 Task: Find accommodations in Cosquin, Argentina, from August 12 to August 16 for 8 guests. Set a price range between ₹10,000 and ₹16,000, select 'Flat' as the property type, and ensure the place has Wifi and TV.
Action: Mouse moved to (435, 88)
Screenshot: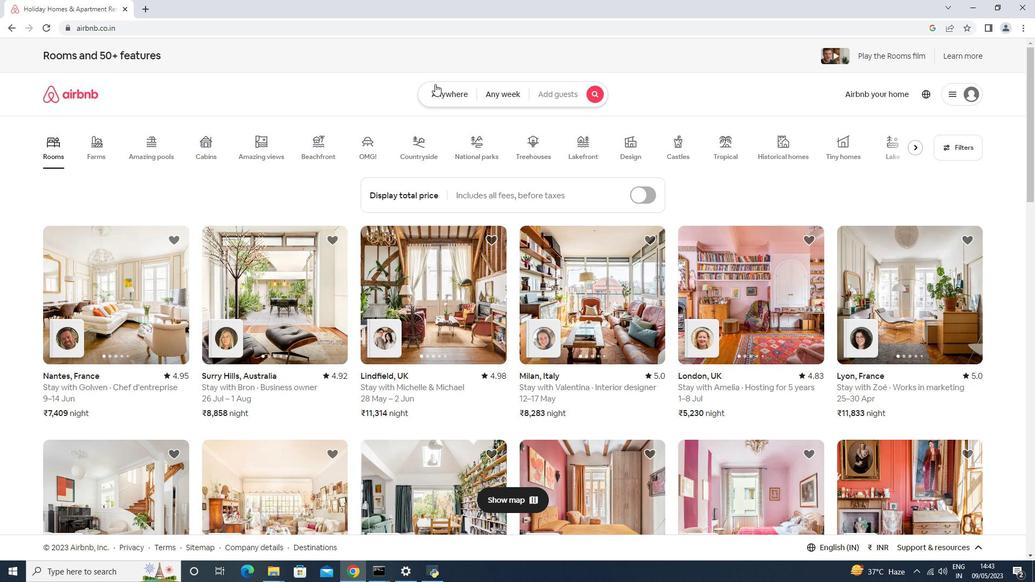 
Action: Mouse pressed left at (435, 88)
Screenshot: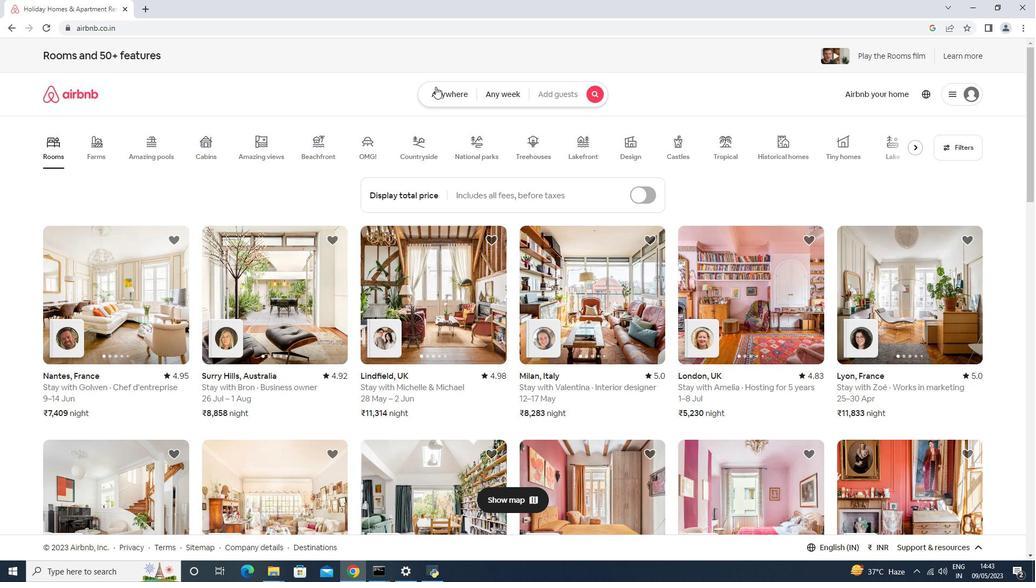 
Action: Mouse moved to (403, 130)
Screenshot: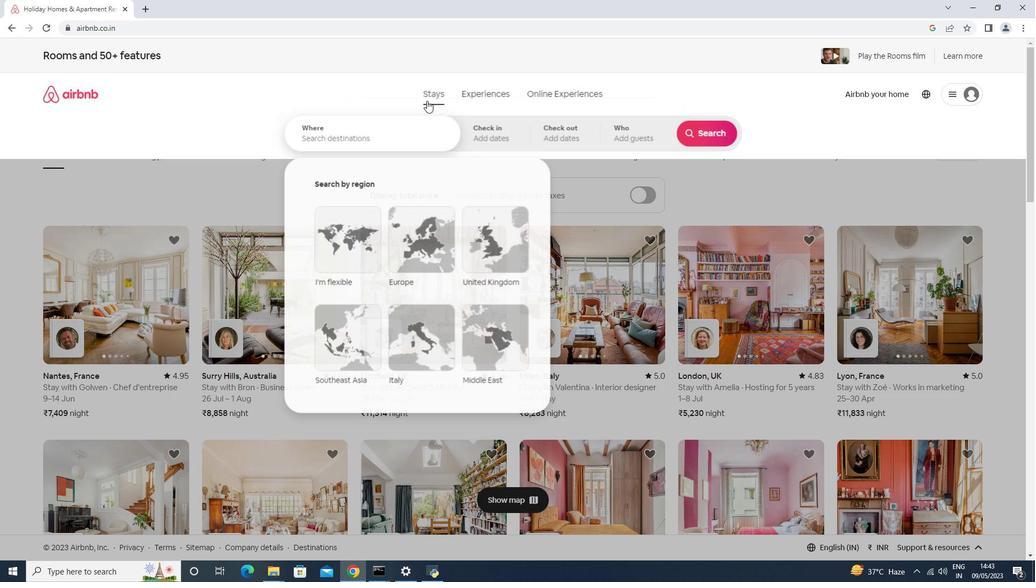 
Action: Mouse pressed left at (403, 130)
Screenshot: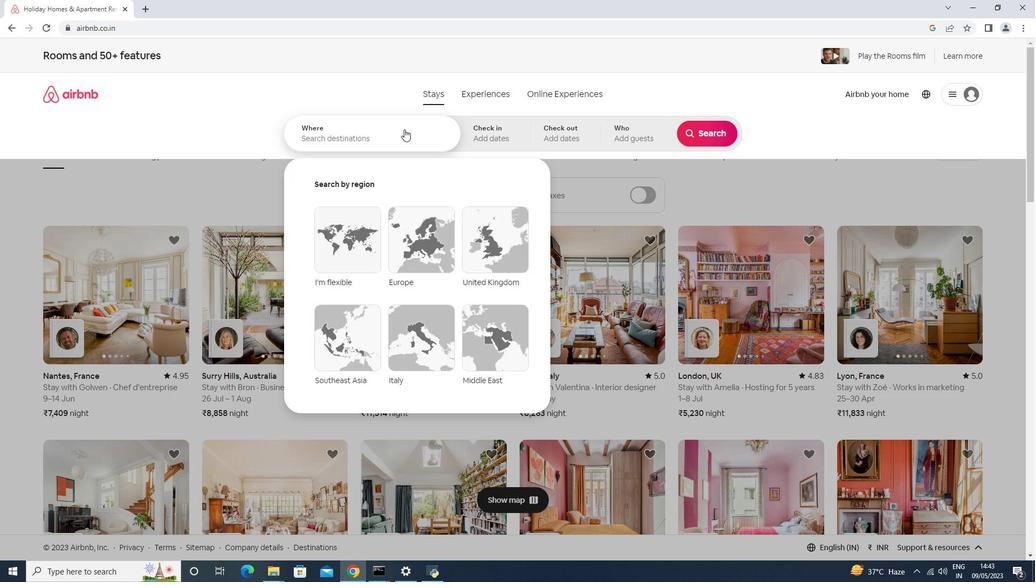 
Action: Key pressed <Key.shift>Cosquin,<Key.space><Key.shift>Arge
Screenshot: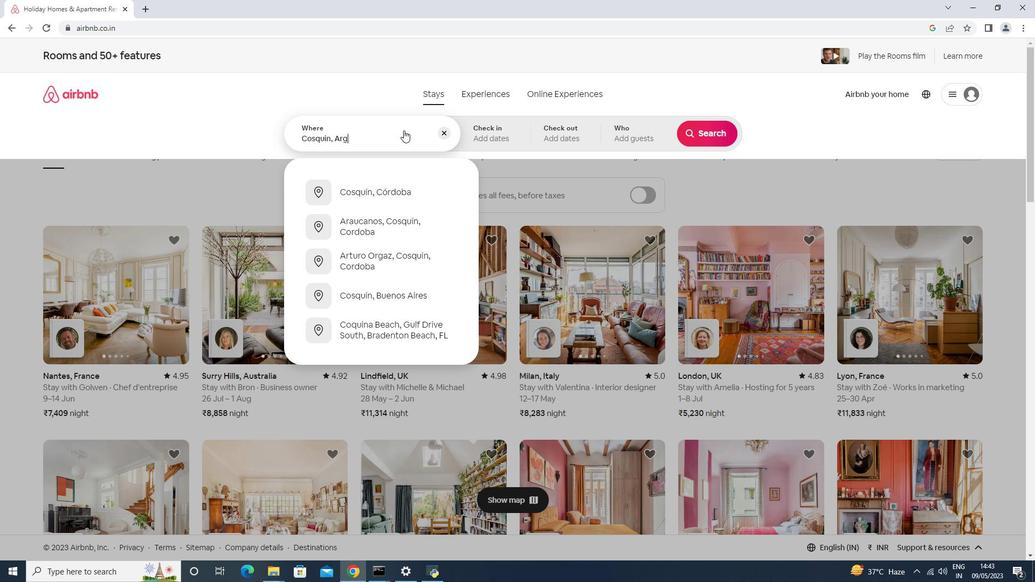 
Action: Mouse moved to (403, 131)
Screenshot: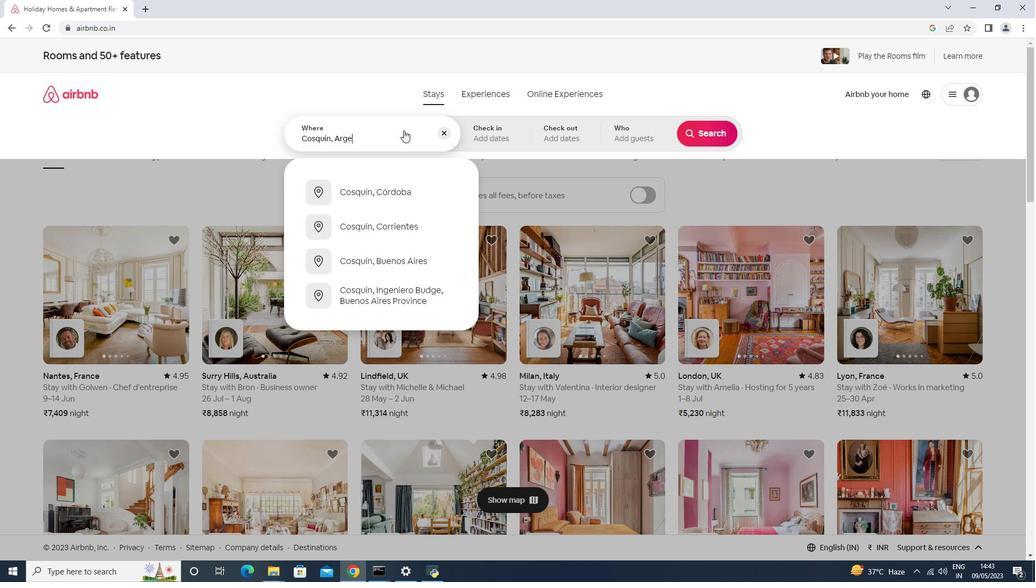 
Action: Key pressed ntina<Key.enter>
Screenshot: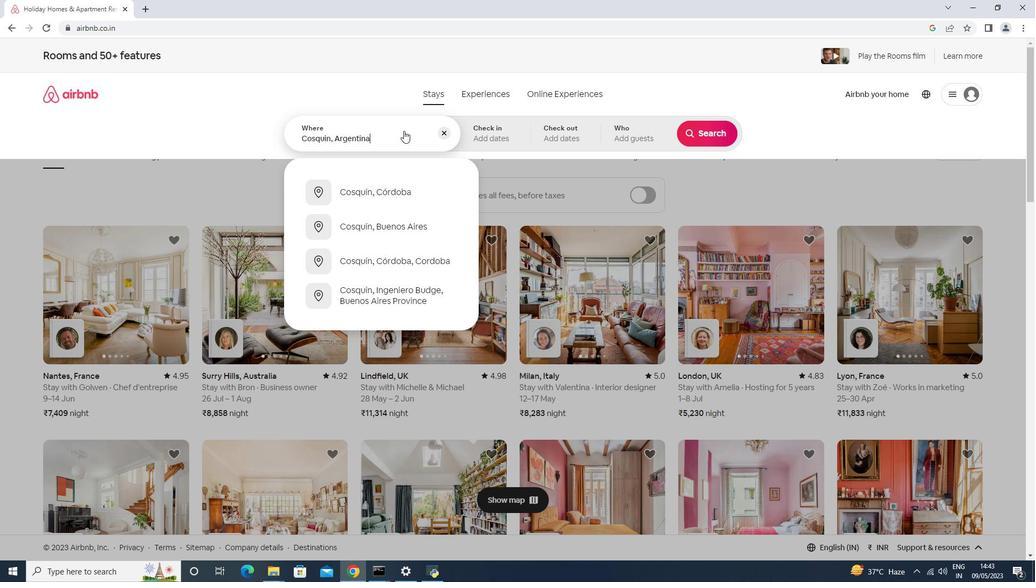 
Action: Mouse moved to (701, 216)
Screenshot: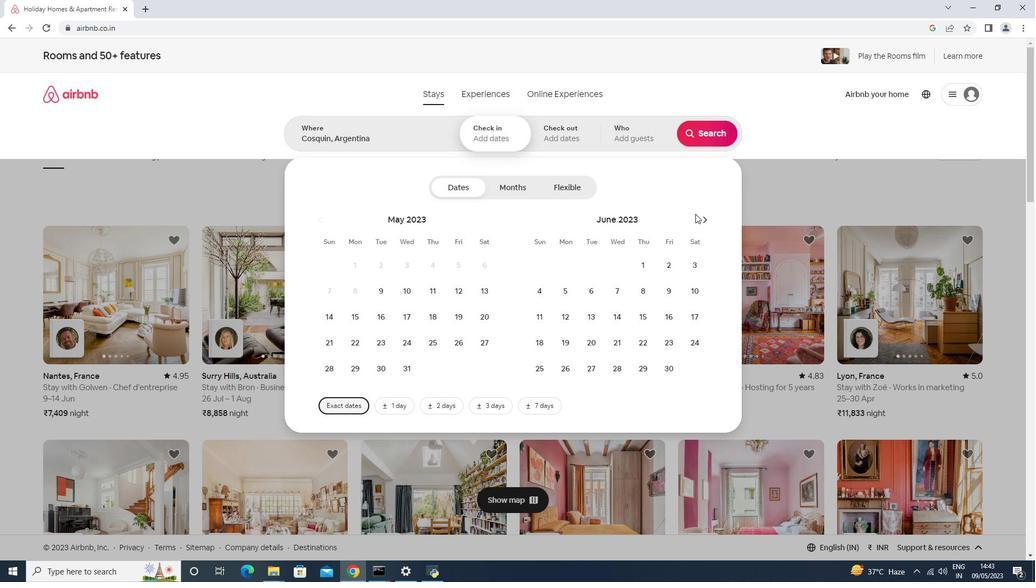 
Action: Mouse pressed left at (701, 216)
Screenshot: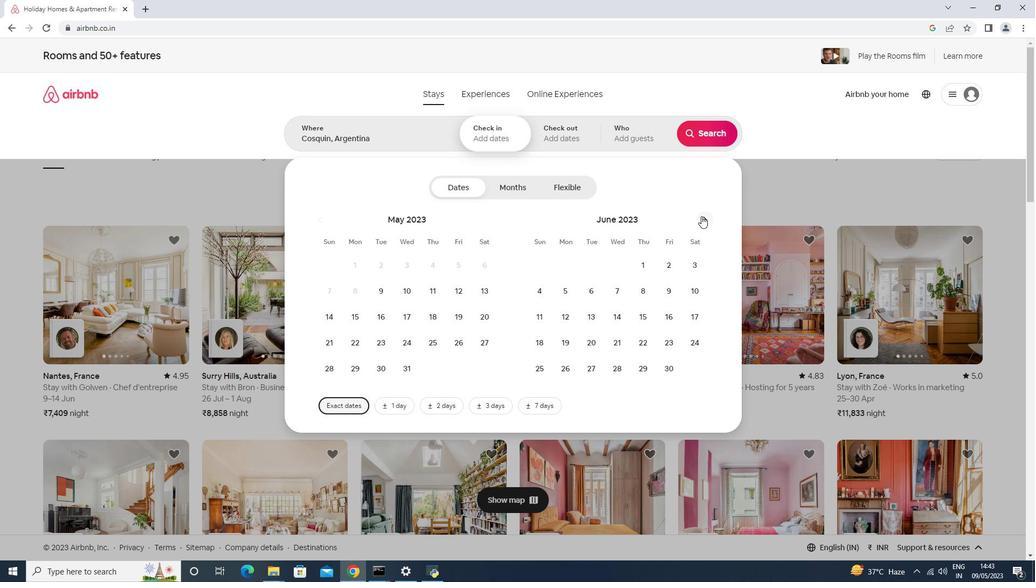 
Action: Mouse pressed left at (701, 216)
Screenshot: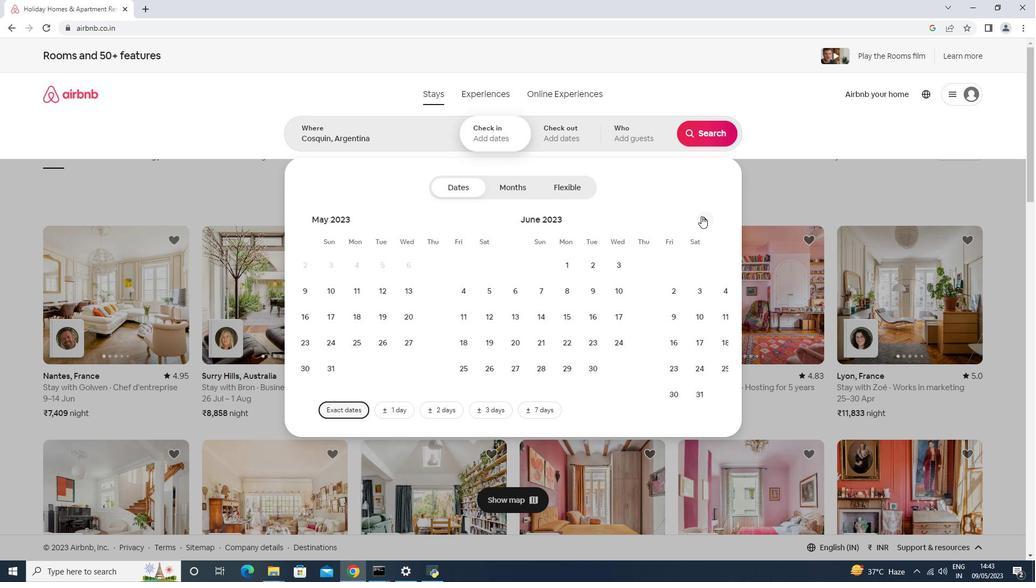 
Action: Mouse moved to (694, 288)
Screenshot: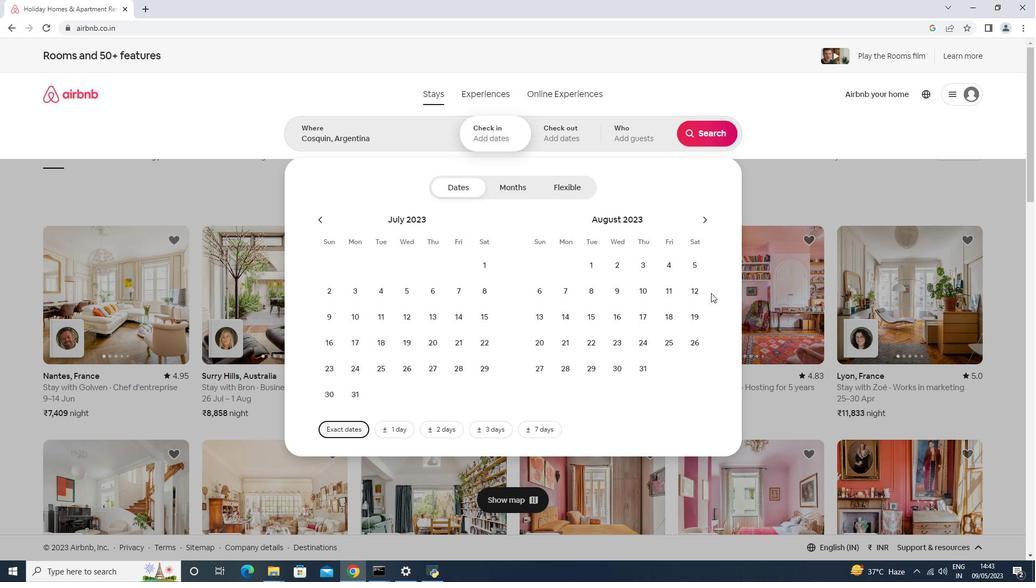 
Action: Mouse pressed left at (694, 288)
Screenshot: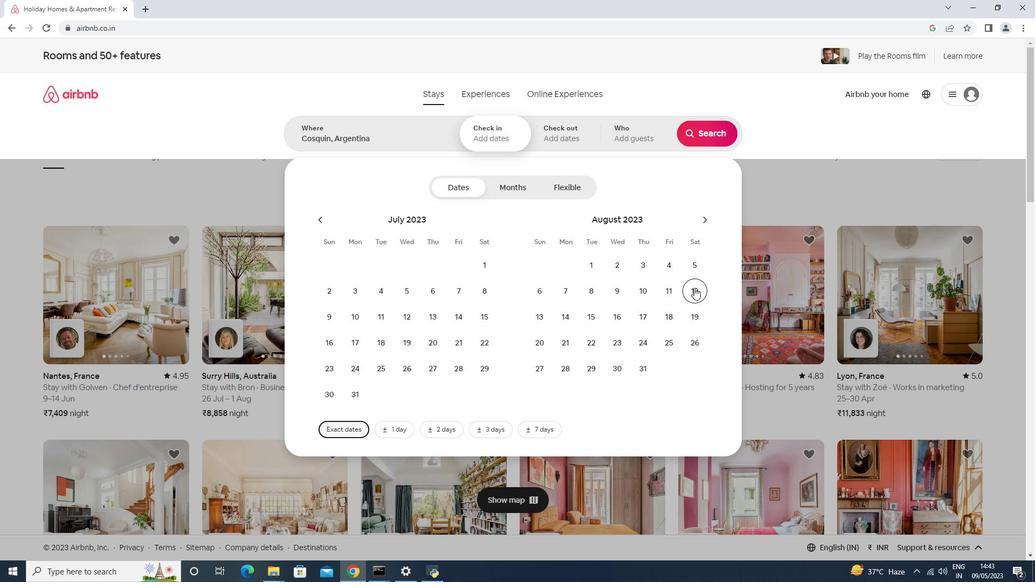 
Action: Mouse moved to (612, 327)
Screenshot: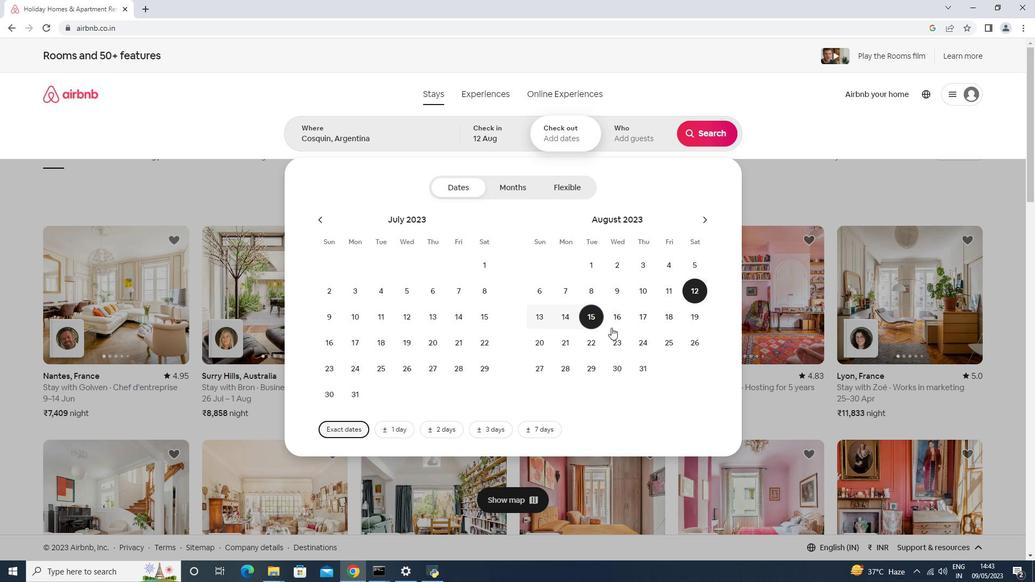 
Action: Mouse pressed left at (612, 327)
Screenshot: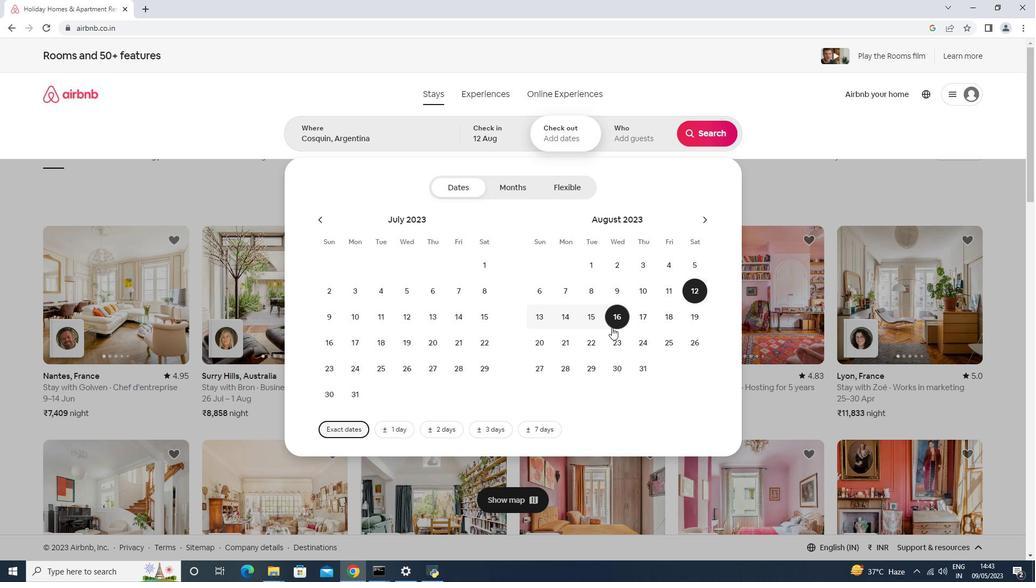 
Action: Mouse moved to (632, 140)
Screenshot: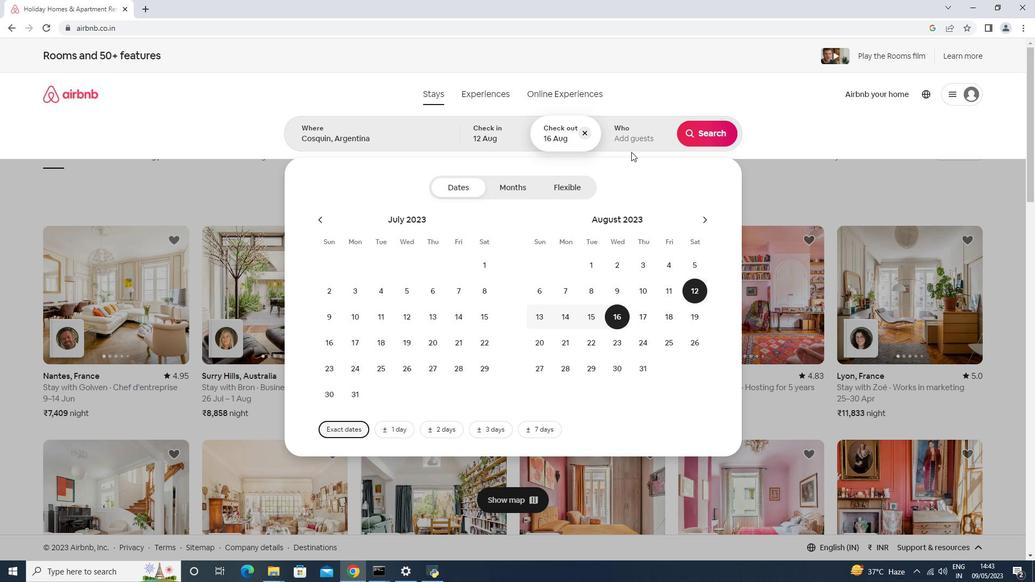 
Action: Mouse pressed left at (632, 140)
Screenshot: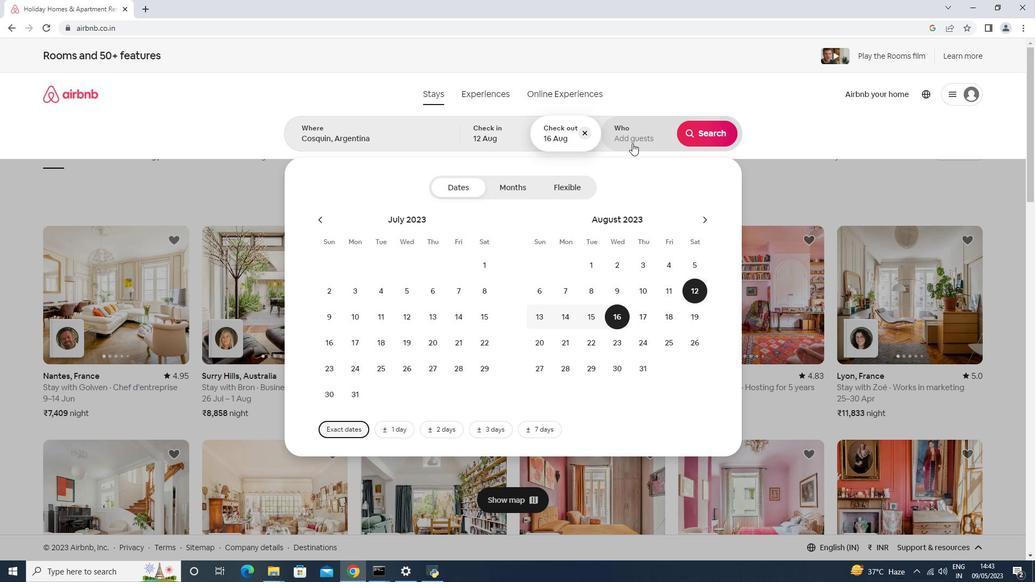 
Action: Mouse moved to (704, 193)
Screenshot: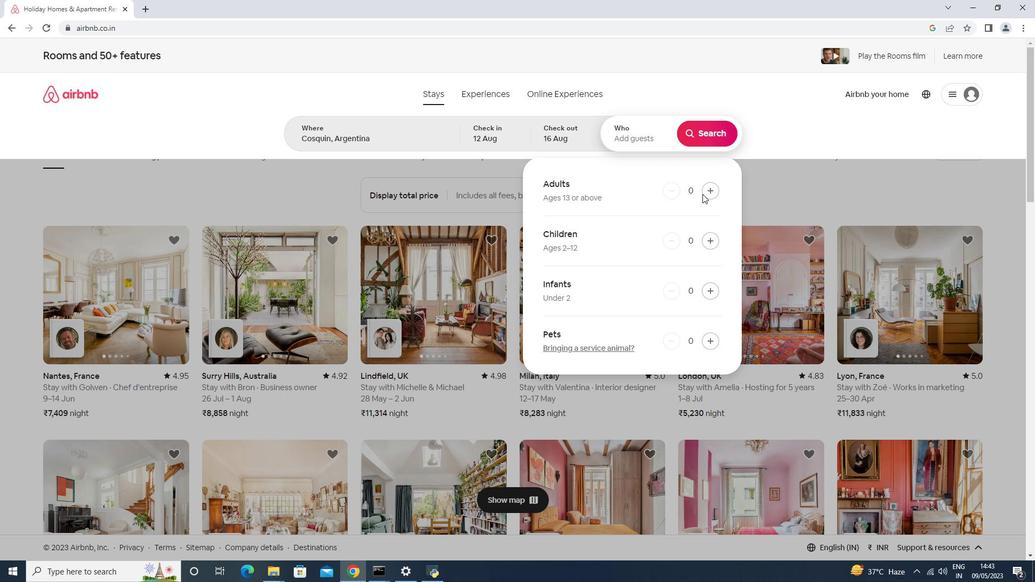 
Action: Mouse pressed left at (704, 193)
Screenshot: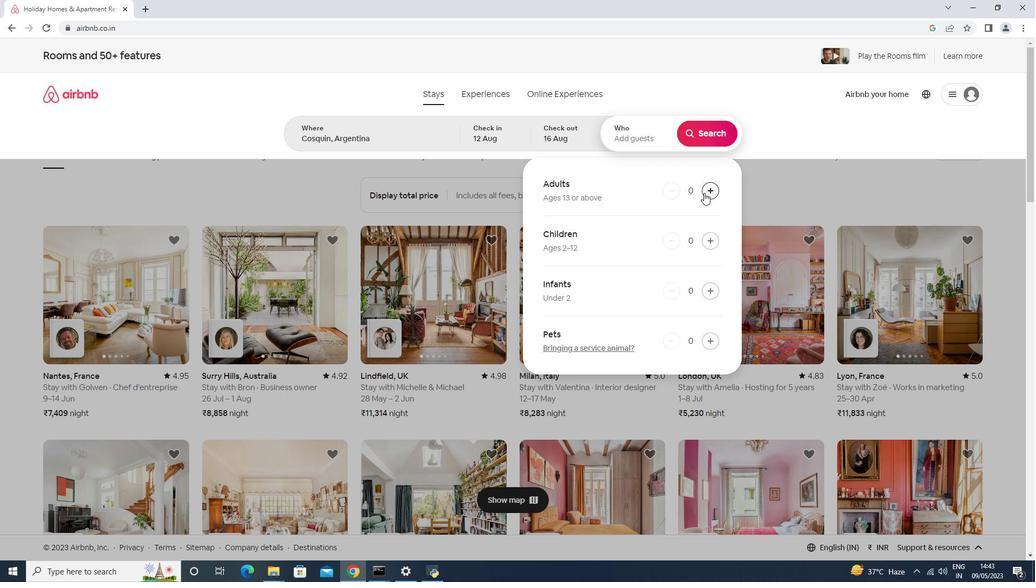 
Action: Mouse pressed left at (704, 193)
Screenshot: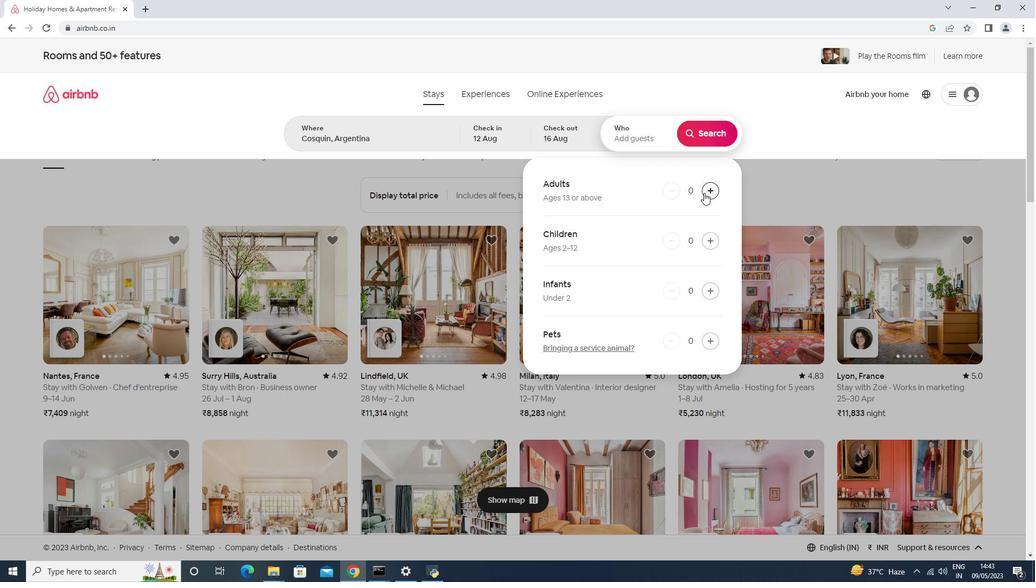 
Action: Mouse pressed left at (704, 193)
Screenshot: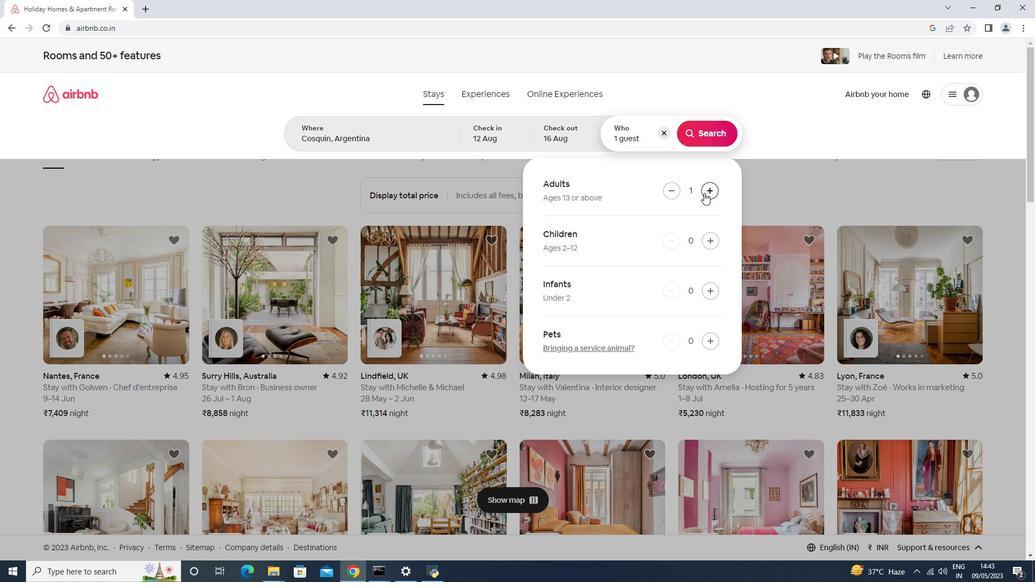 
Action: Mouse pressed left at (704, 193)
Screenshot: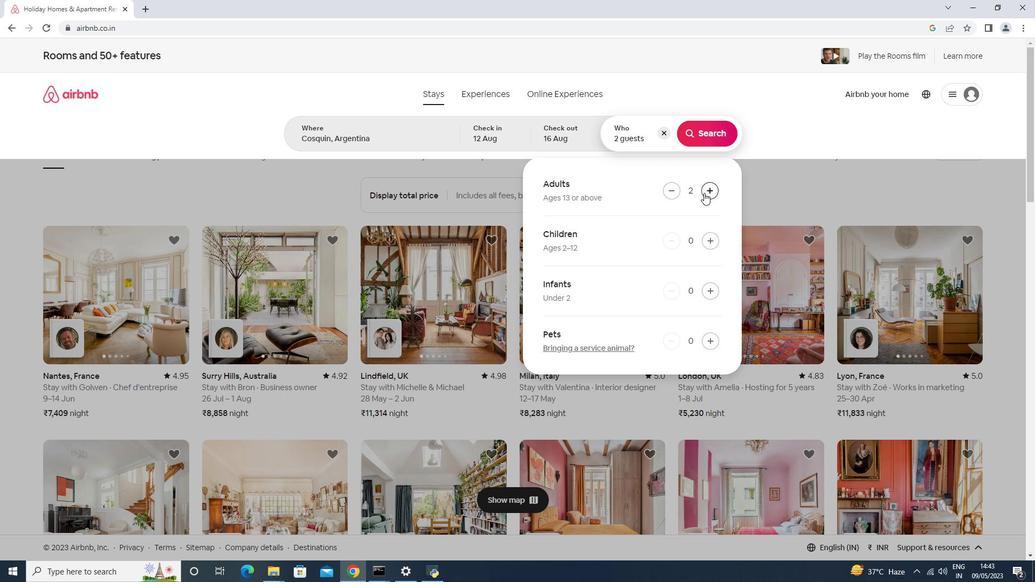 
Action: Mouse pressed left at (704, 193)
Screenshot: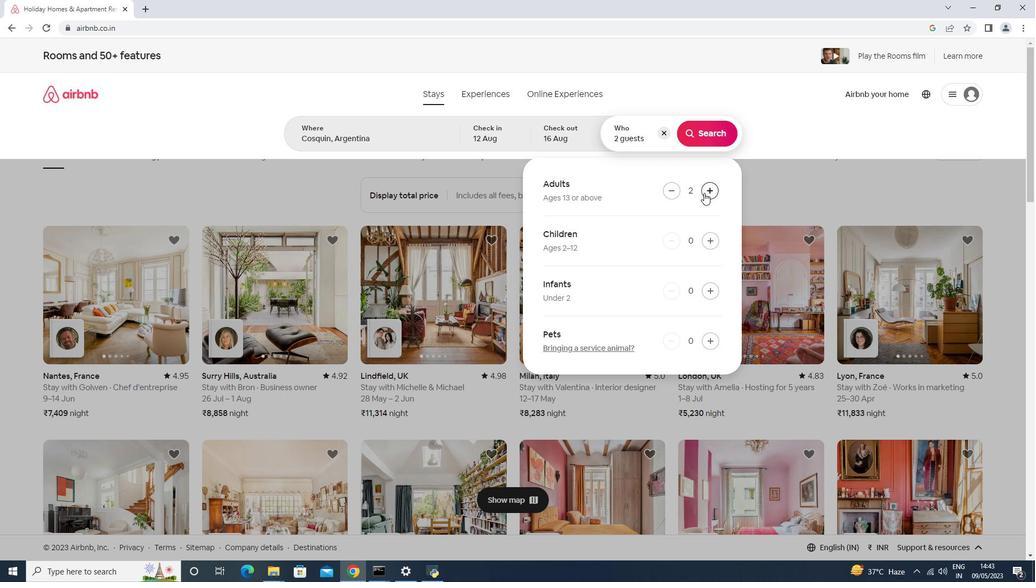 
Action: Mouse pressed left at (704, 193)
Screenshot: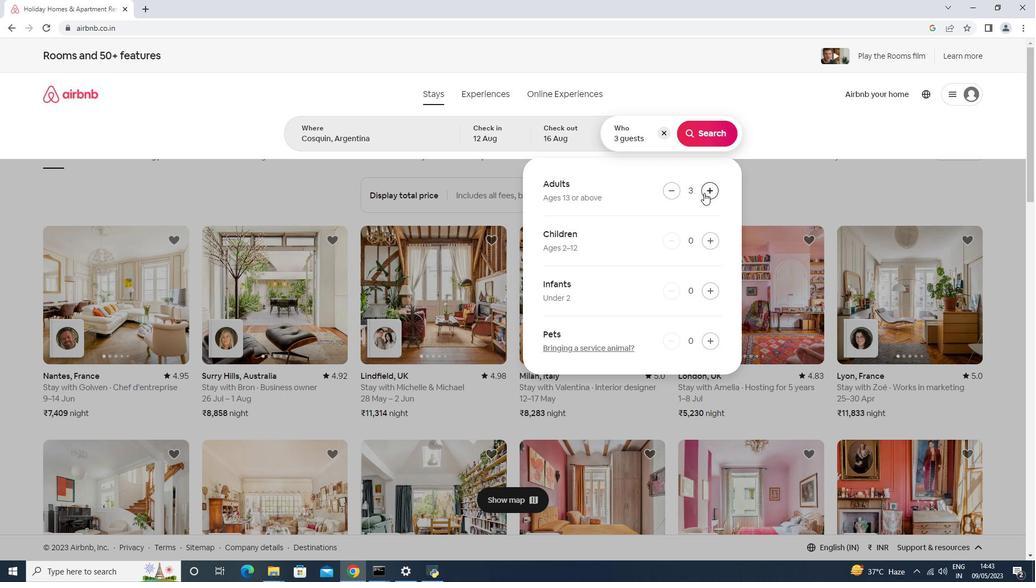 
Action: Mouse pressed left at (704, 193)
Screenshot: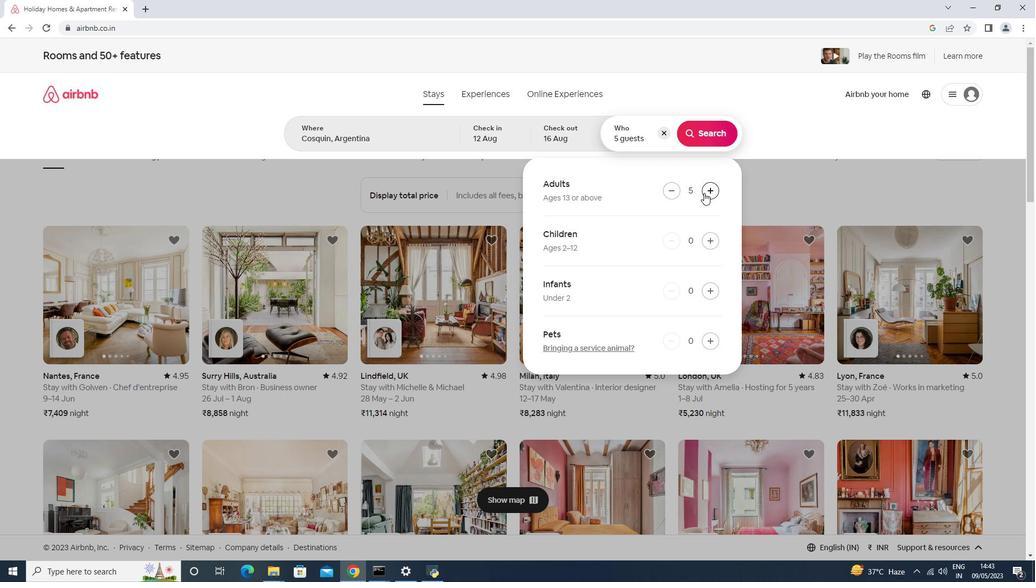 
Action: Mouse pressed left at (704, 193)
Screenshot: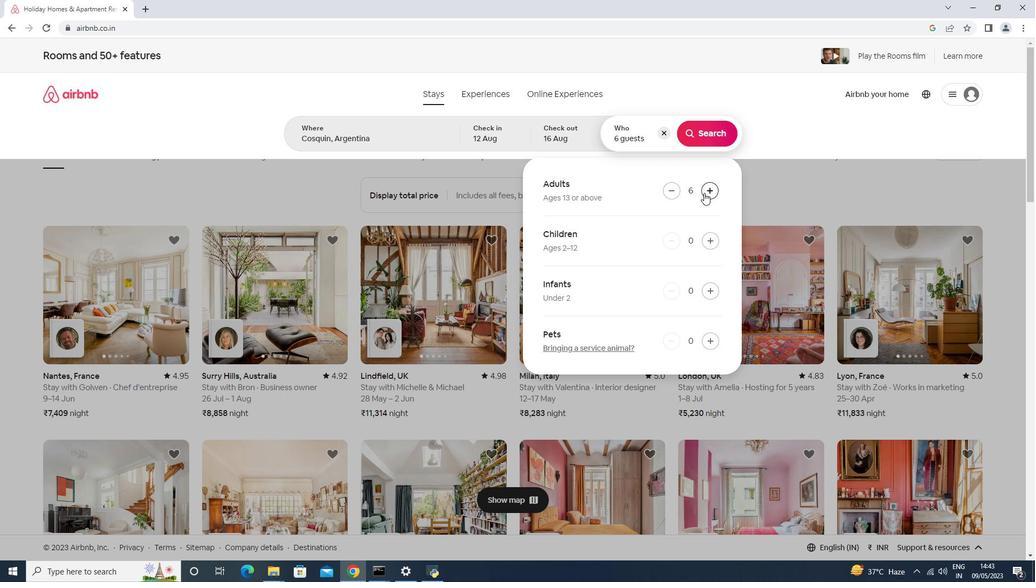 
Action: Mouse moved to (706, 123)
Screenshot: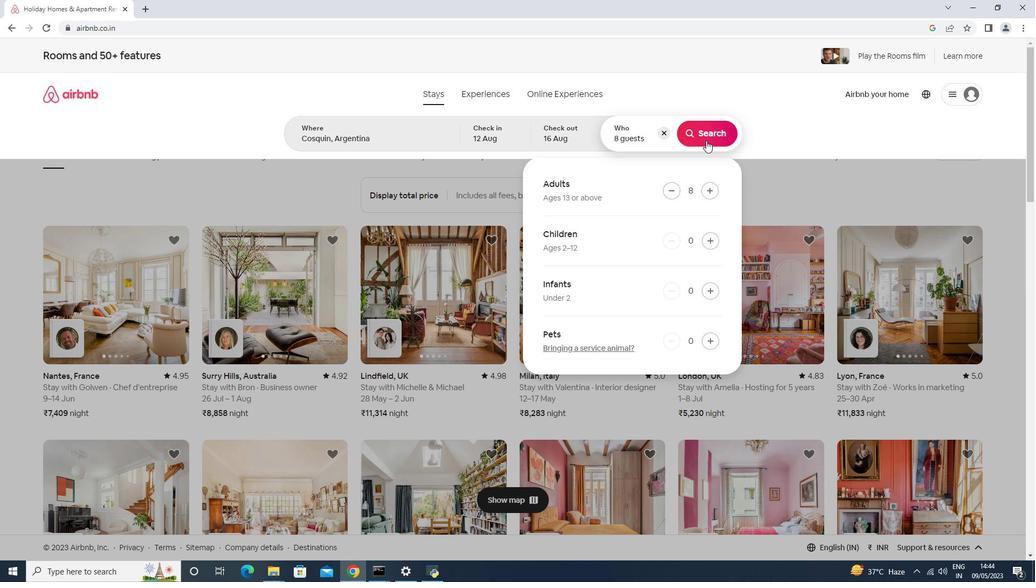 
Action: Mouse pressed left at (706, 123)
Screenshot: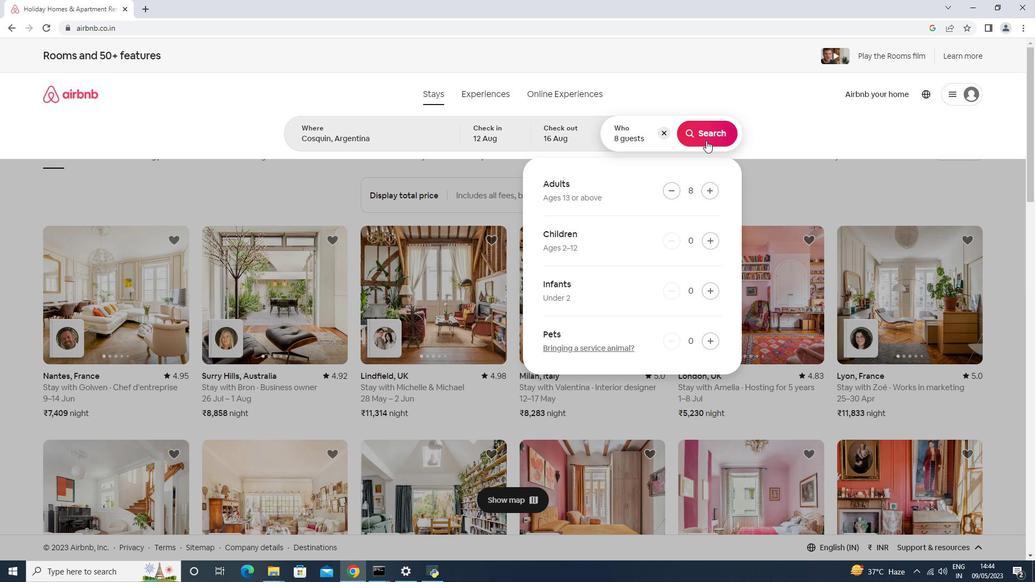 
Action: Mouse moved to (984, 98)
Screenshot: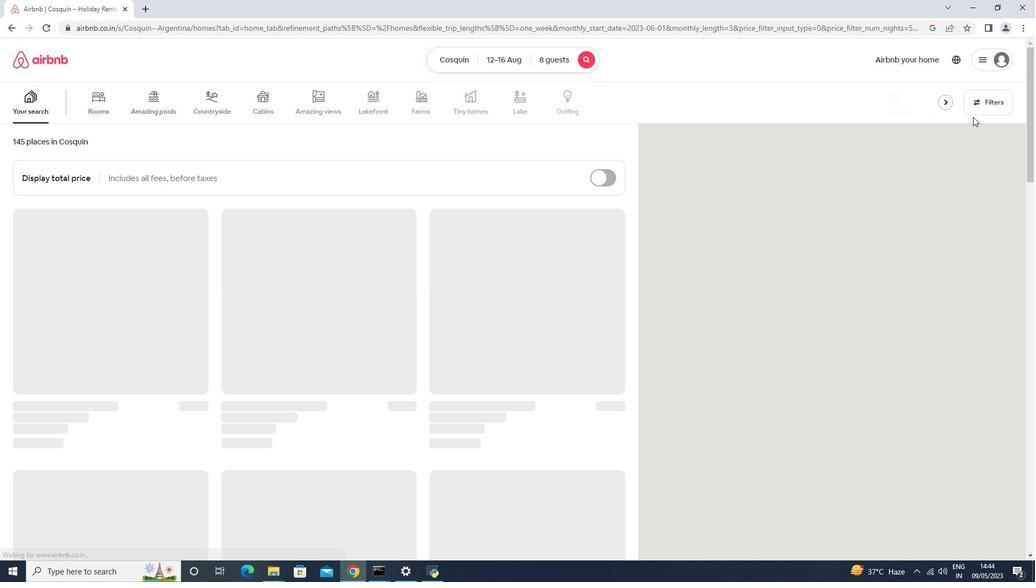 
Action: Mouse pressed left at (984, 98)
Screenshot: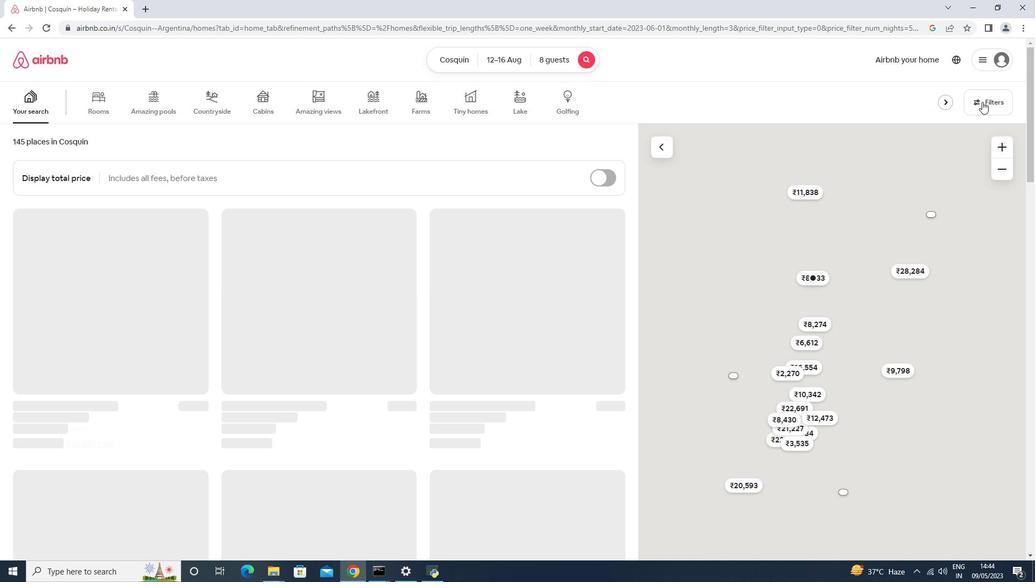 
Action: Mouse moved to (449, 355)
Screenshot: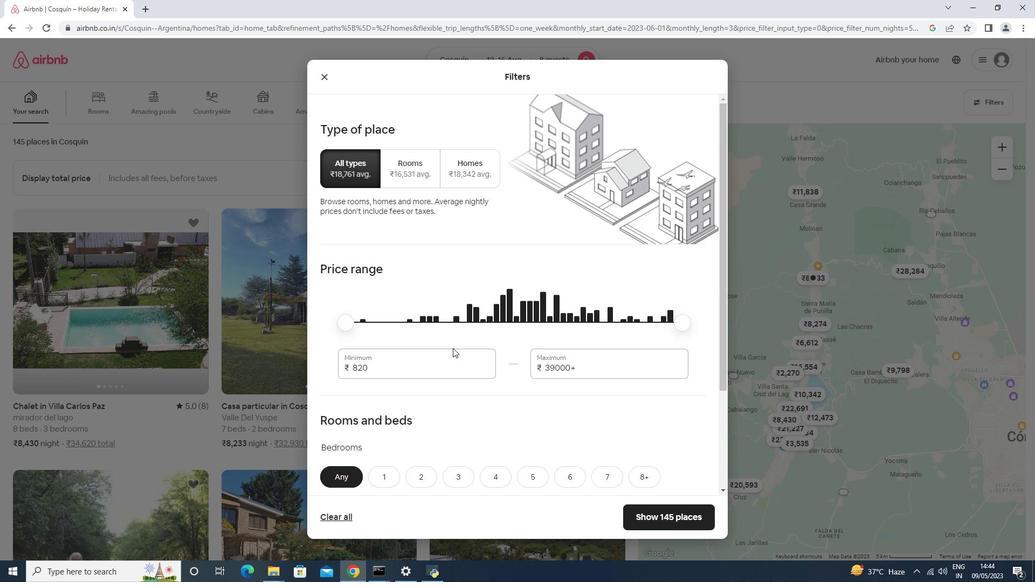 
Action: Mouse pressed left at (449, 355)
Screenshot: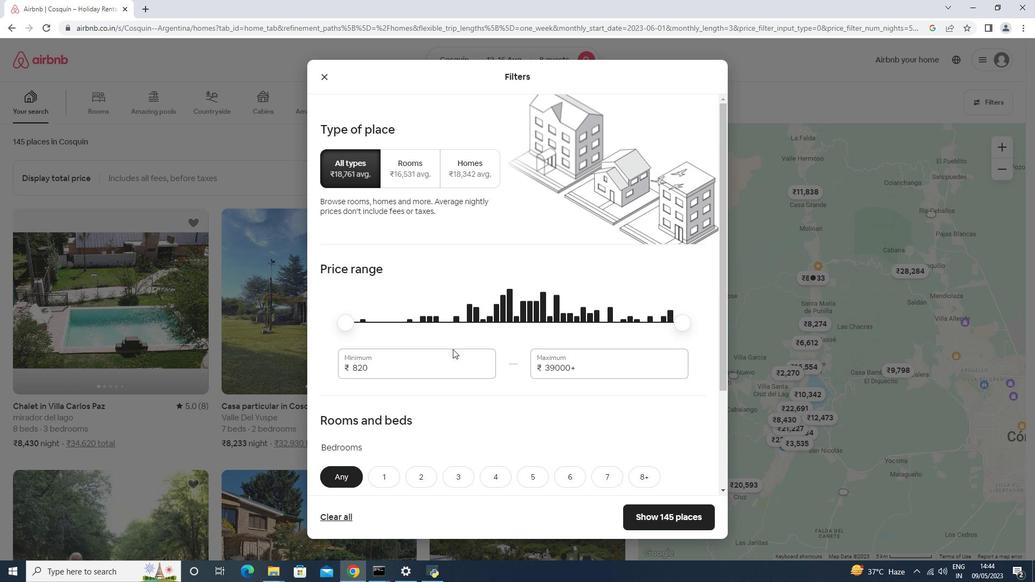 
Action: Key pressed <Key.backspace><Key.backspace><Key.backspace><Key.backspace><Key.backspace>10000<Key.tab>16000
Screenshot: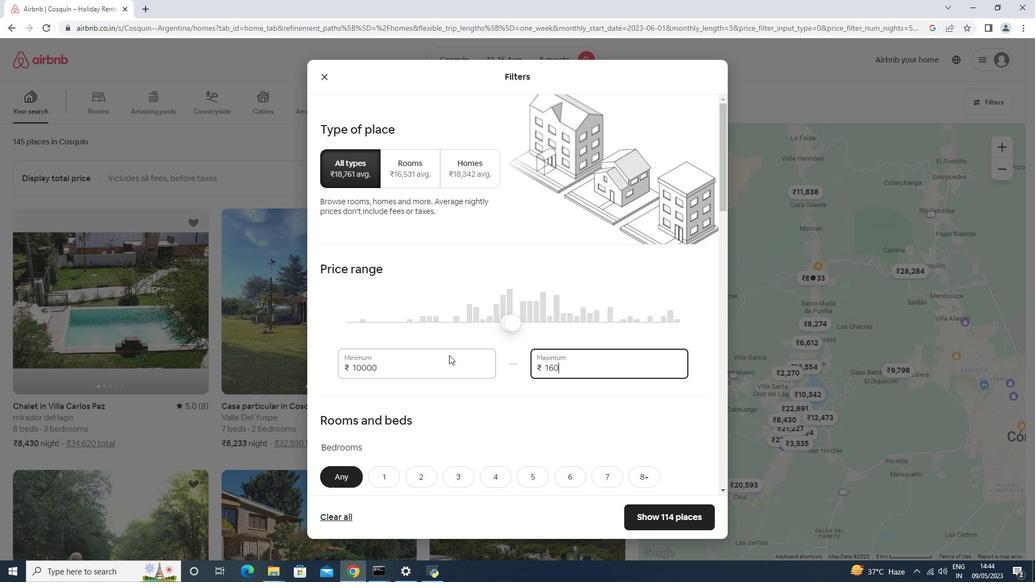 
Action: Mouse moved to (447, 355)
Screenshot: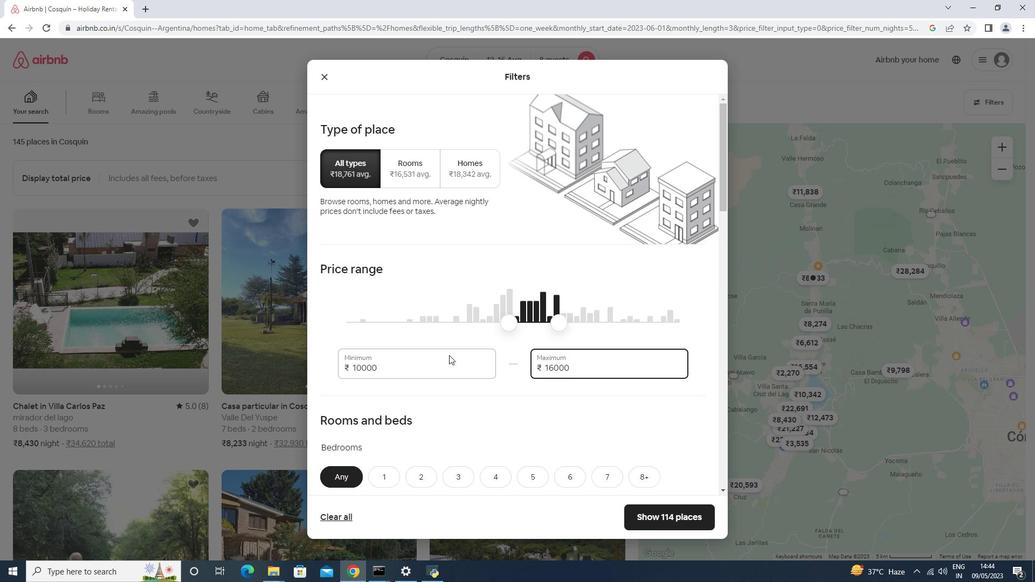 
Action: Mouse scrolled (447, 354) with delta (0, 0)
Screenshot: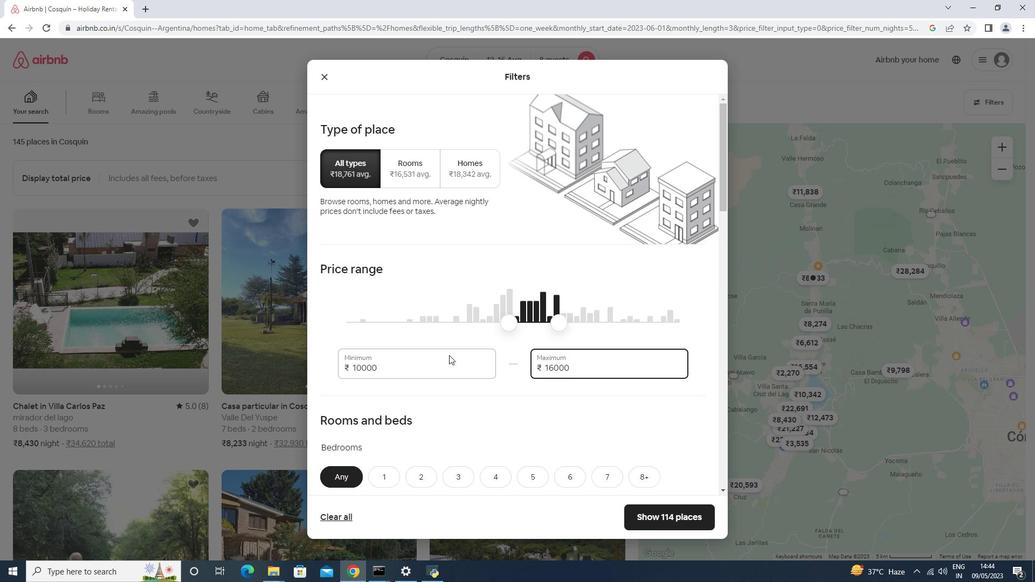 
Action: Mouse scrolled (447, 354) with delta (0, 0)
Screenshot: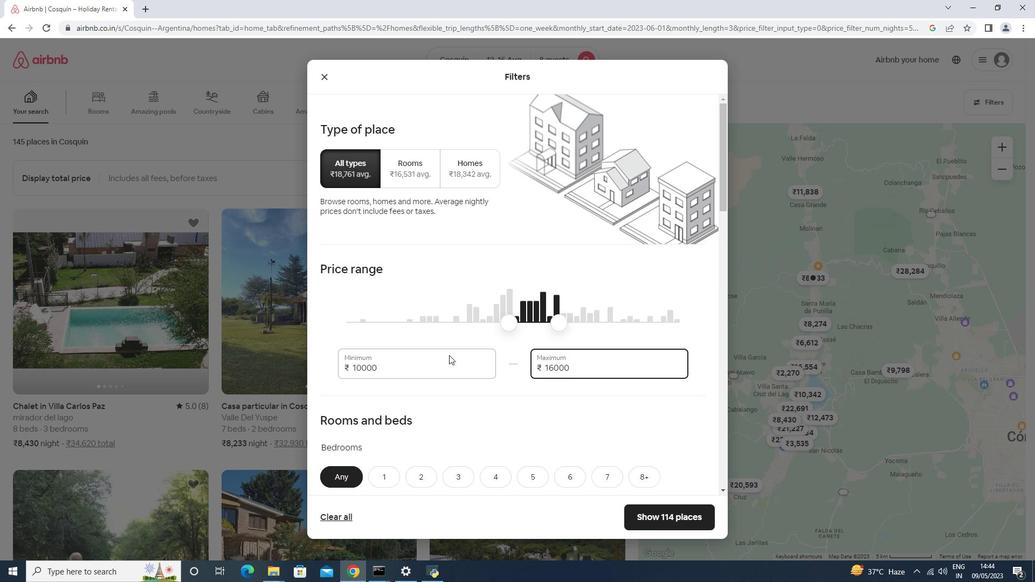 
Action: Mouse scrolled (447, 354) with delta (0, 0)
Screenshot: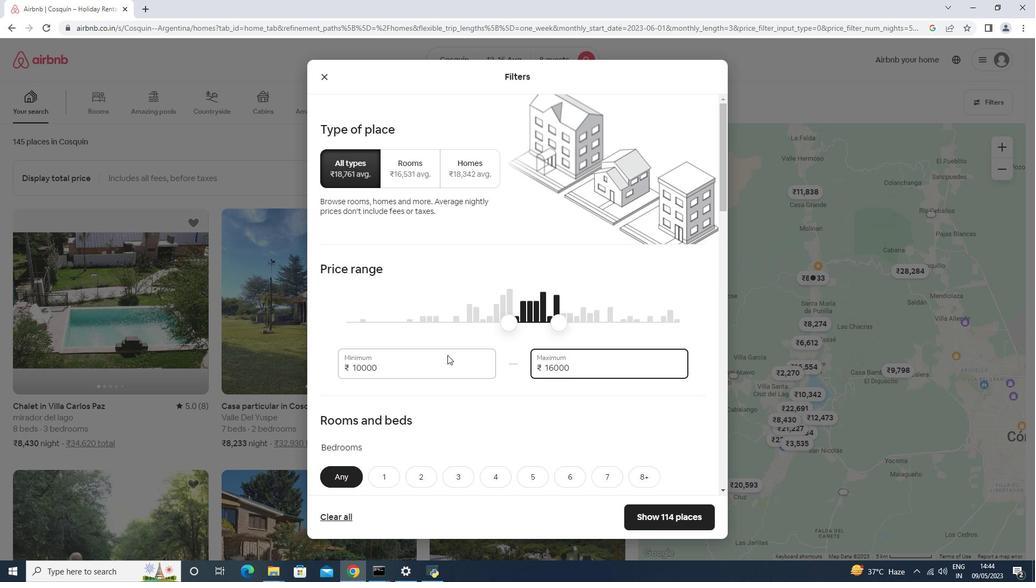 
Action: Mouse moved to (643, 320)
Screenshot: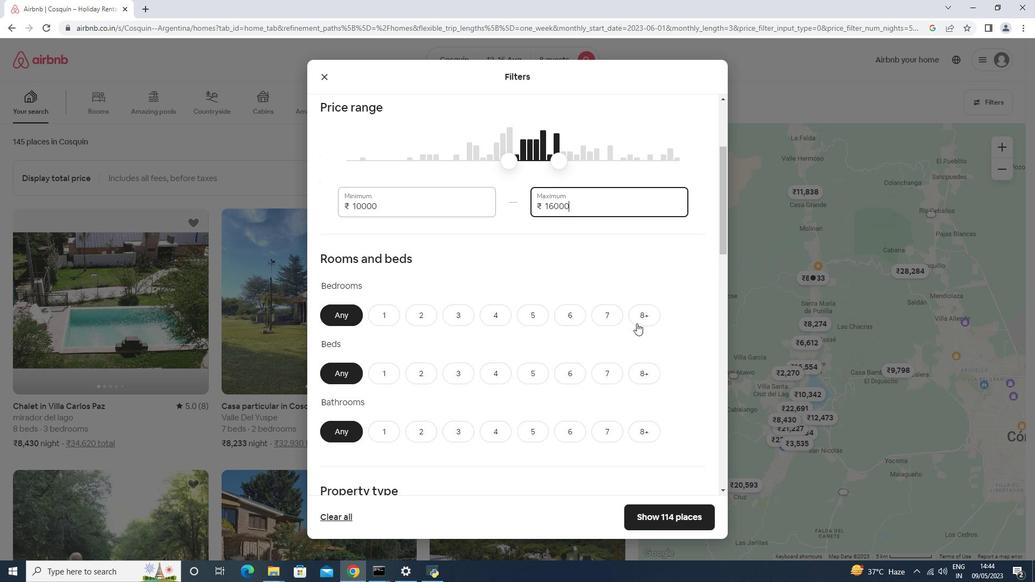 
Action: Mouse pressed left at (643, 320)
Screenshot: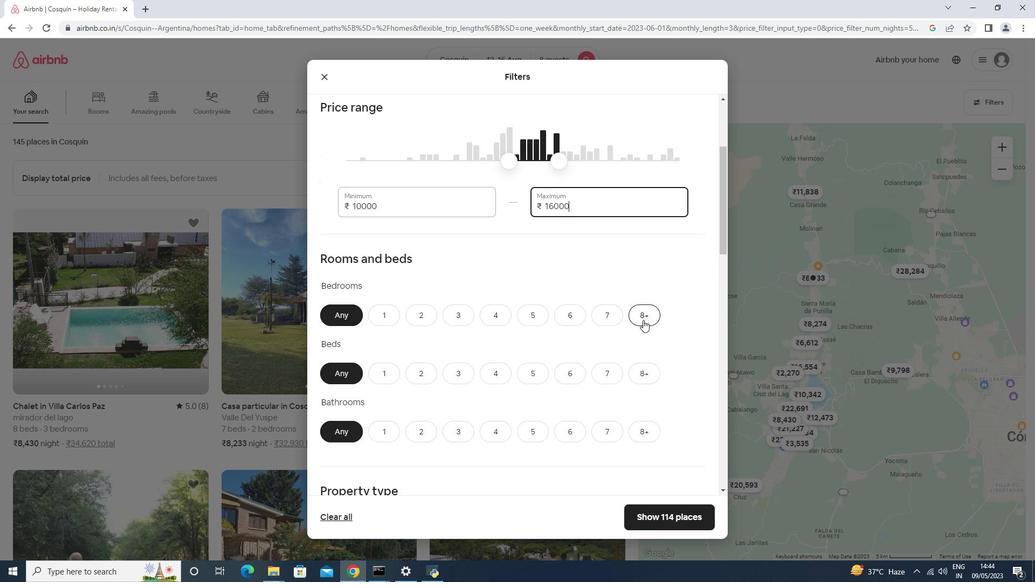 
Action: Mouse moved to (652, 378)
Screenshot: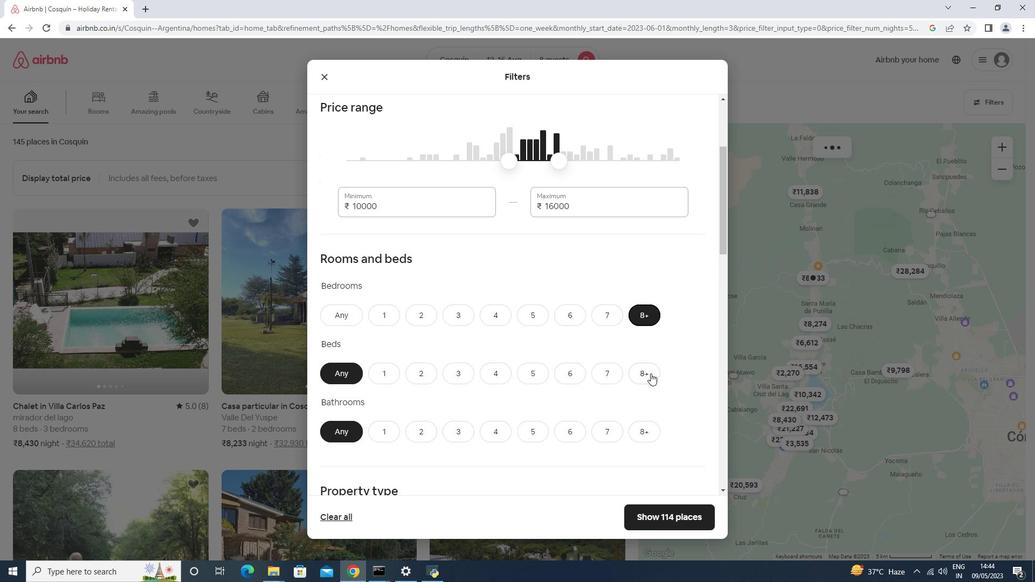 
Action: Mouse pressed left at (652, 378)
Screenshot: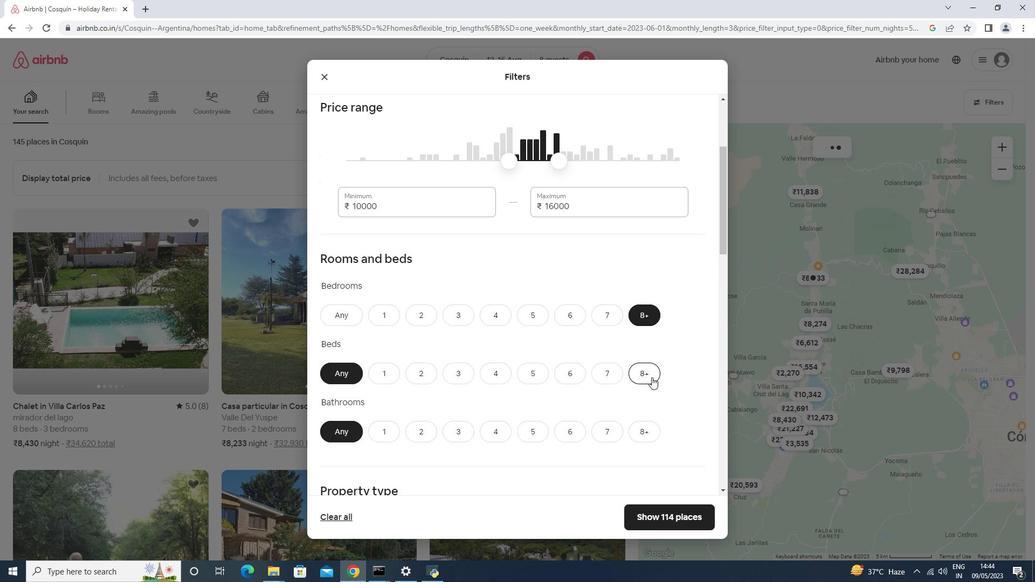 
Action: Mouse moved to (645, 426)
Screenshot: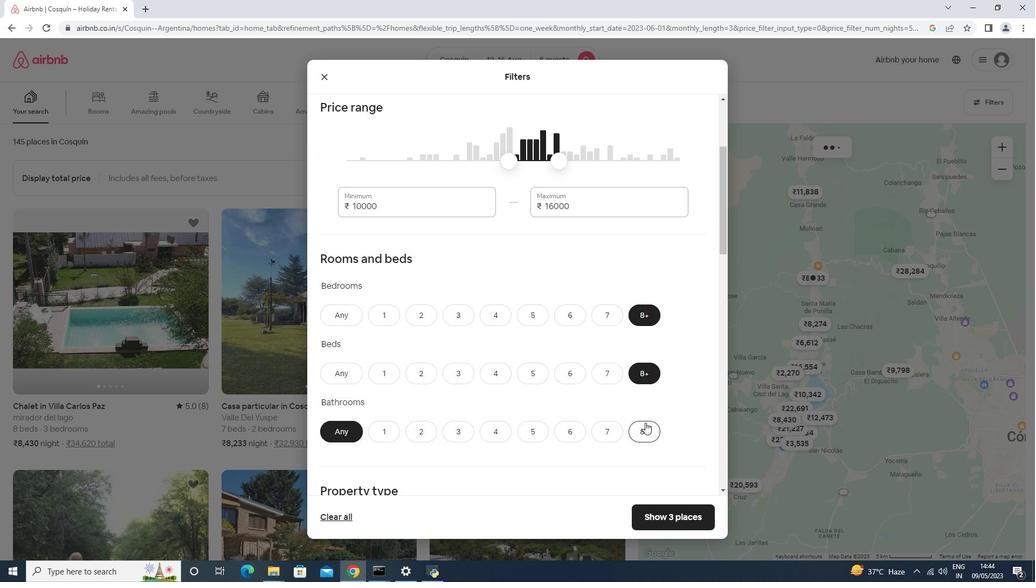 
Action: Mouse pressed left at (645, 426)
Screenshot: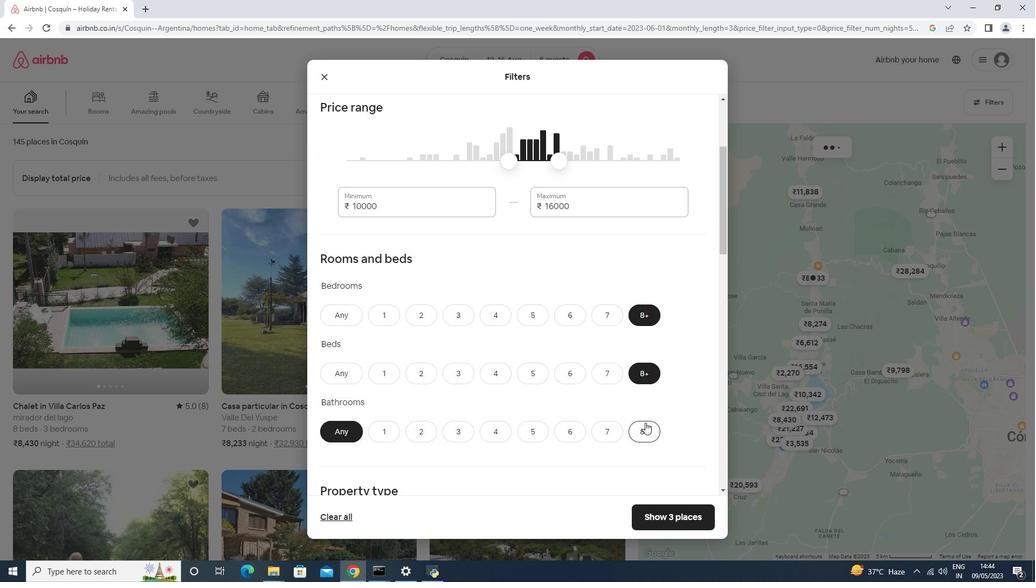 
Action: Mouse moved to (644, 403)
Screenshot: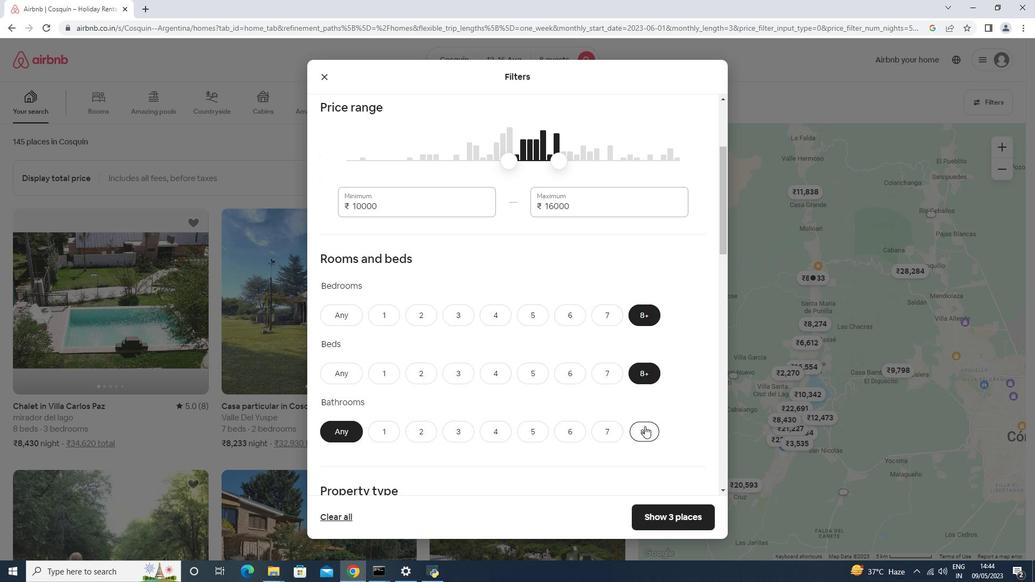 
Action: Mouse scrolled (644, 403) with delta (0, 0)
Screenshot: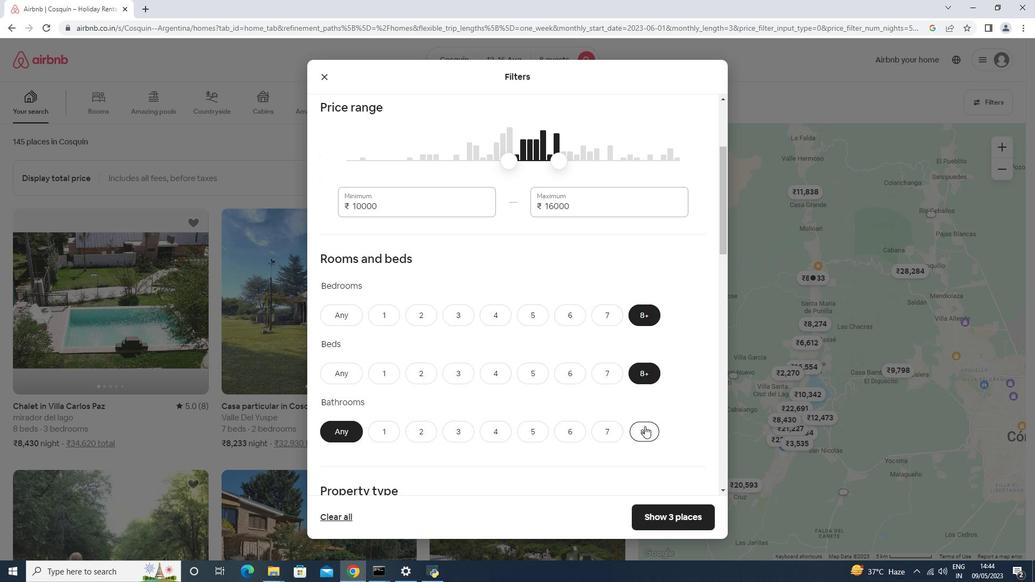 
Action: Mouse scrolled (644, 403) with delta (0, 0)
Screenshot: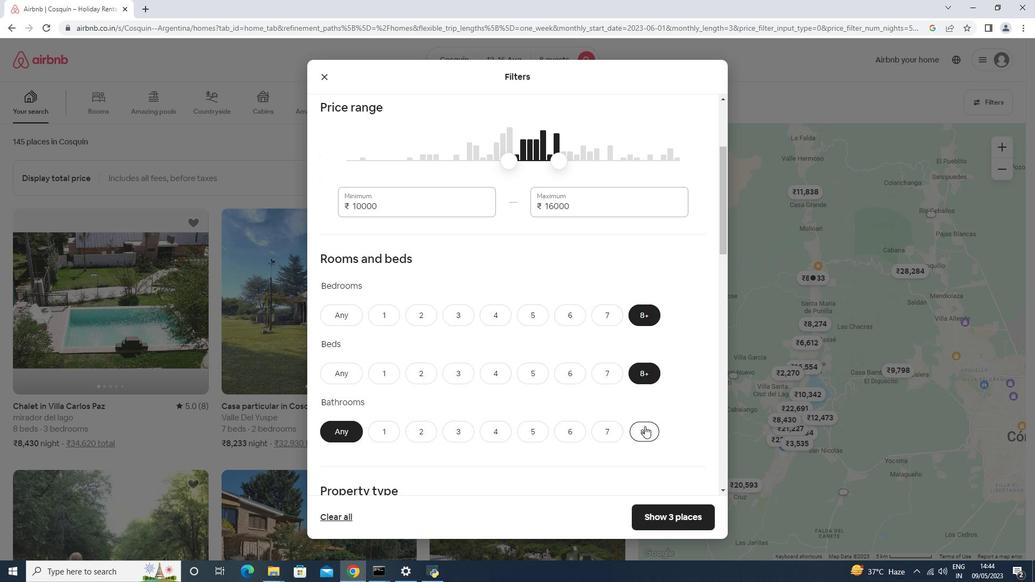 
Action: Mouse scrolled (644, 403) with delta (0, 0)
Screenshot: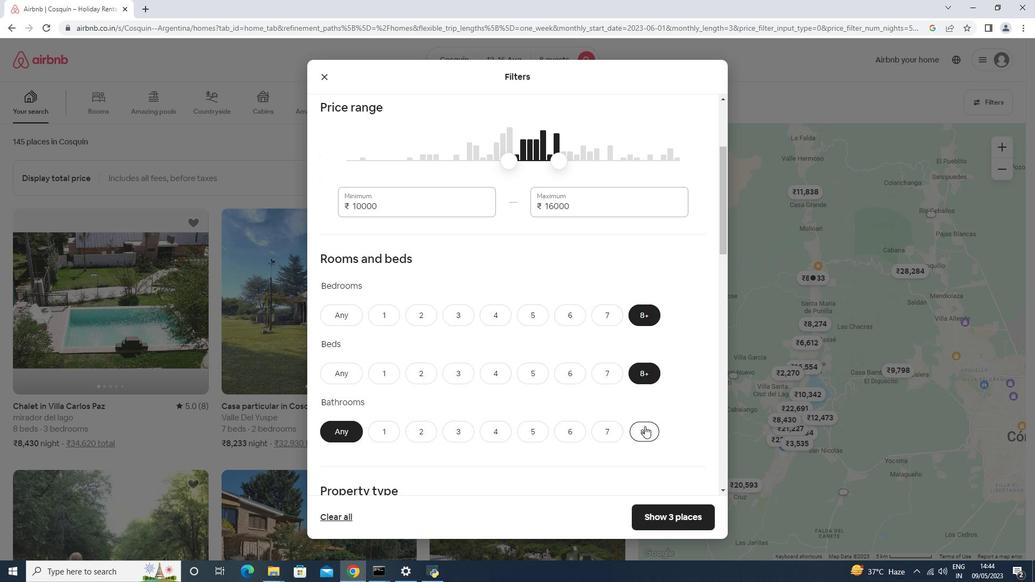 
Action: Mouse scrolled (644, 403) with delta (0, 0)
Screenshot: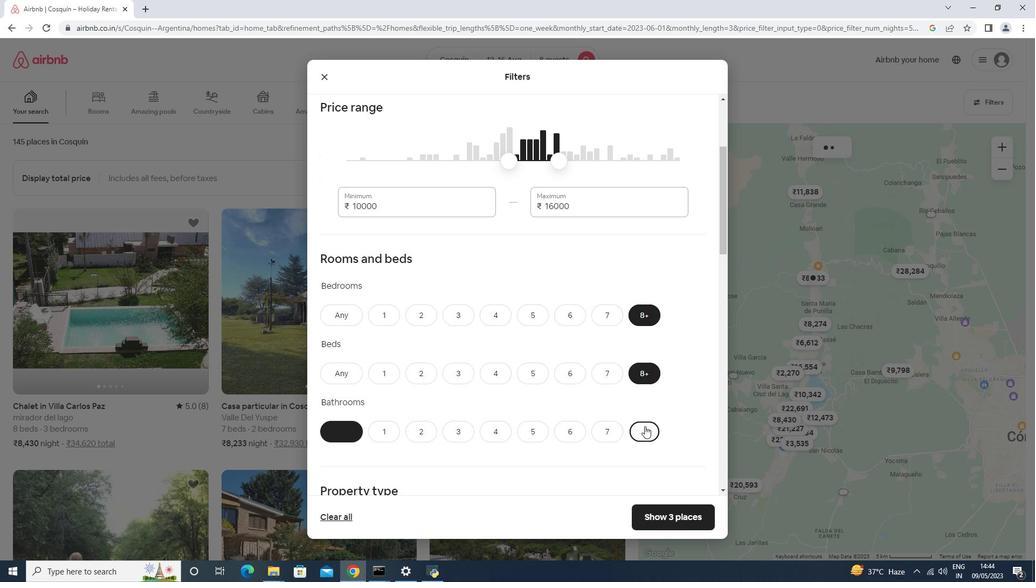 
Action: Mouse moved to (370, 342)
Screenshot: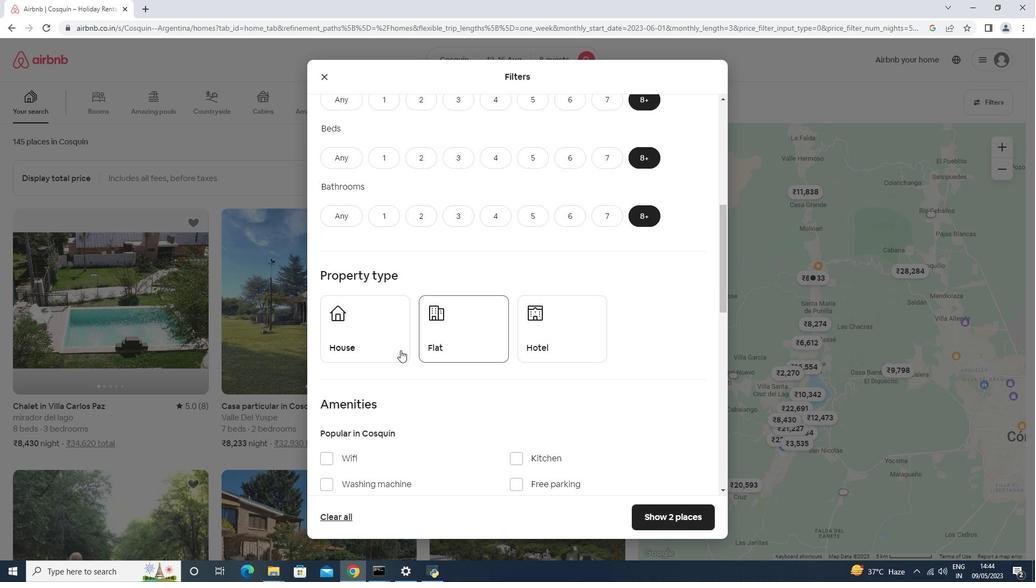 
Action: Mouse pressed left at (370, 342)
Screenshot: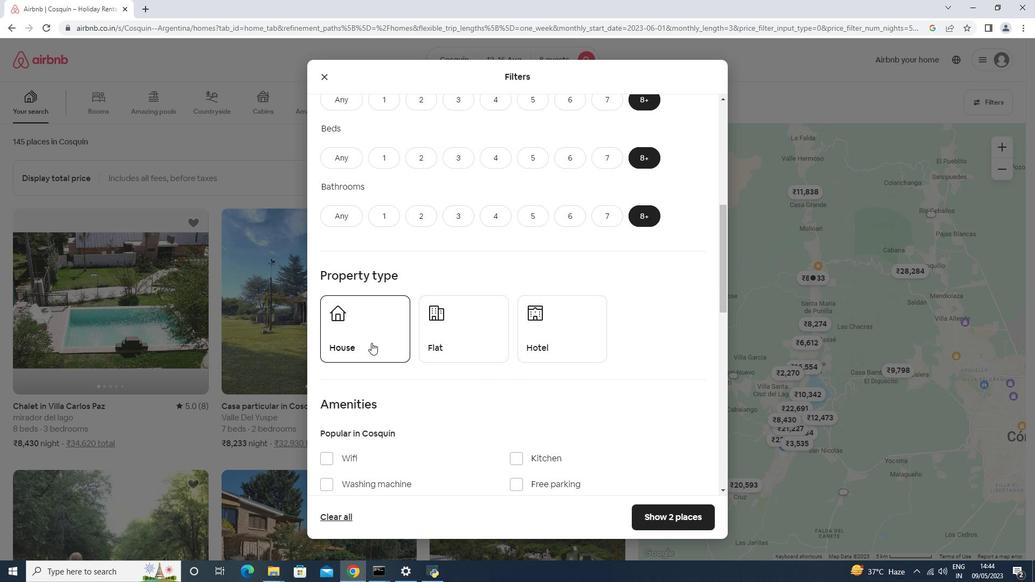 
Action: Mouse moved to (435, 338)
Screenshot: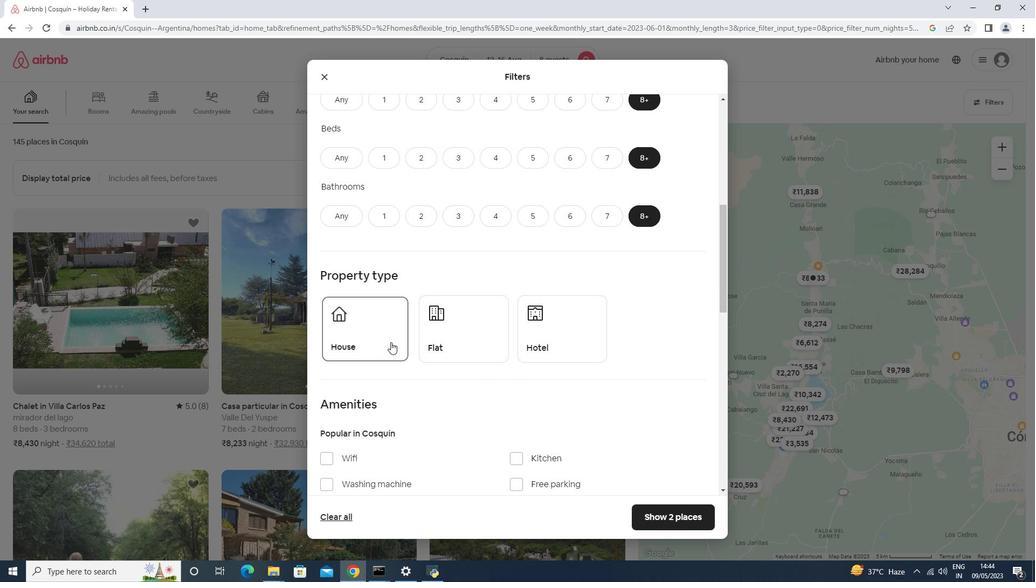 
Action: Mouse pressed left at (435, 338)
Screenshot: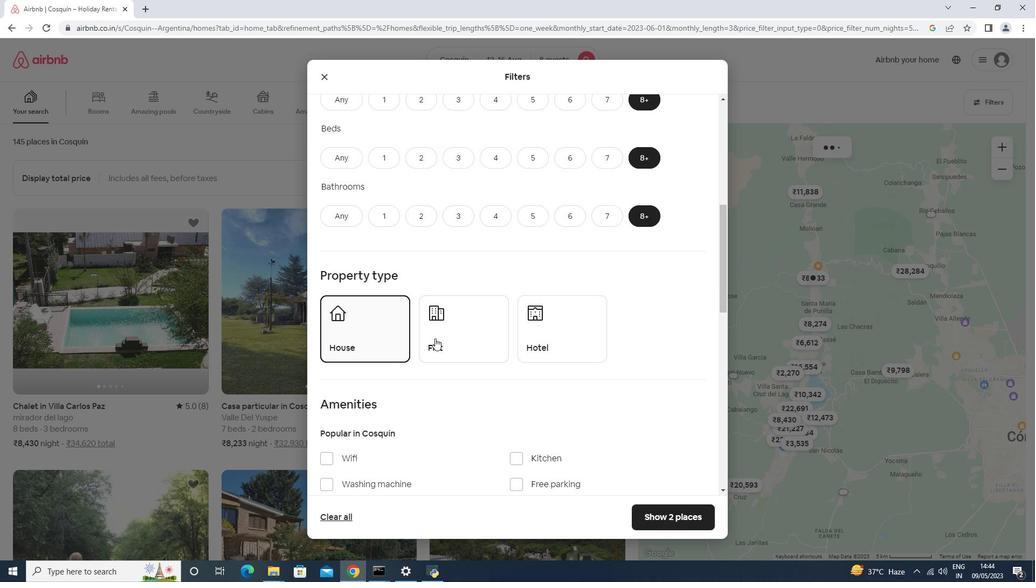 
Action: Mouse moved to (437, 337)
Screenshot: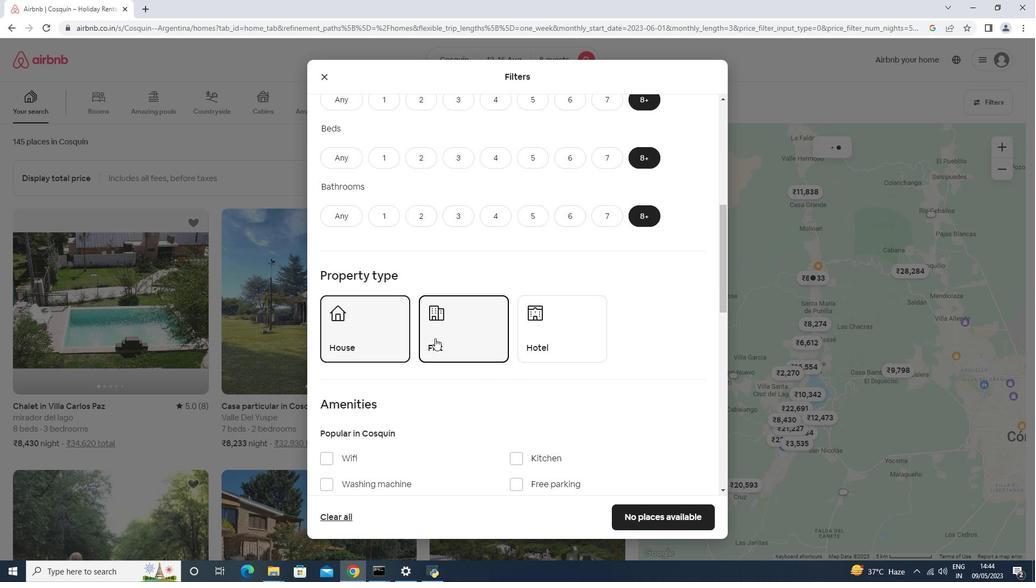 
Action: Mouse scrolled (437, 336) with delta (0, 0)
Screenshot: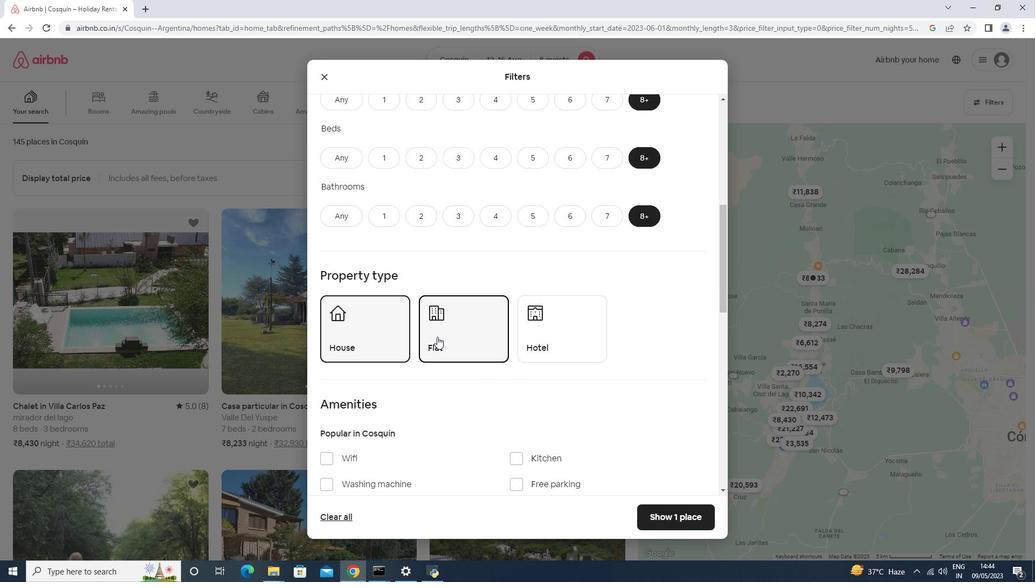 
Action: Mouse moved to (593, 276)
Screenshot: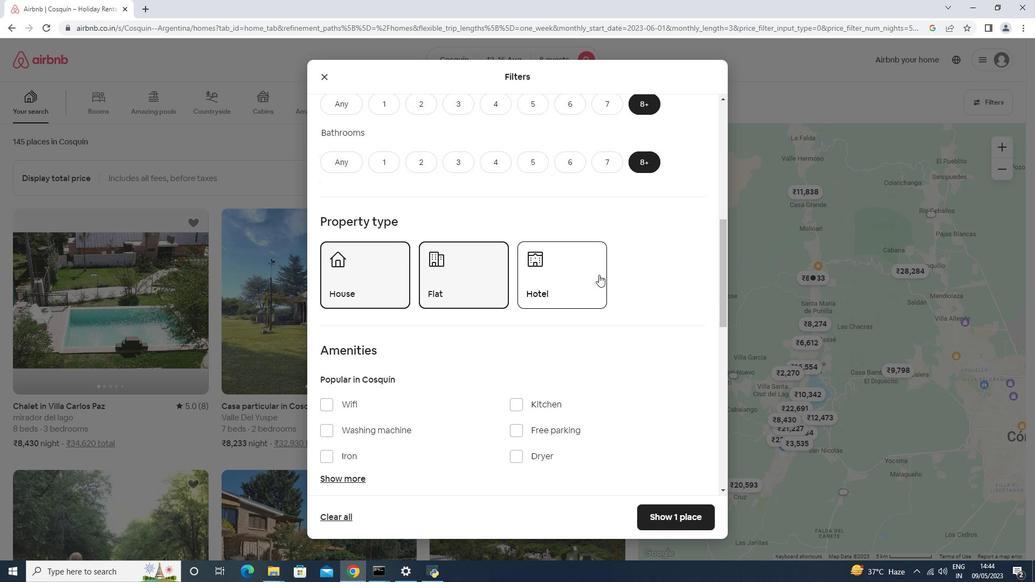
Action: Mouse pressed left at (593, 276)
Screenshot: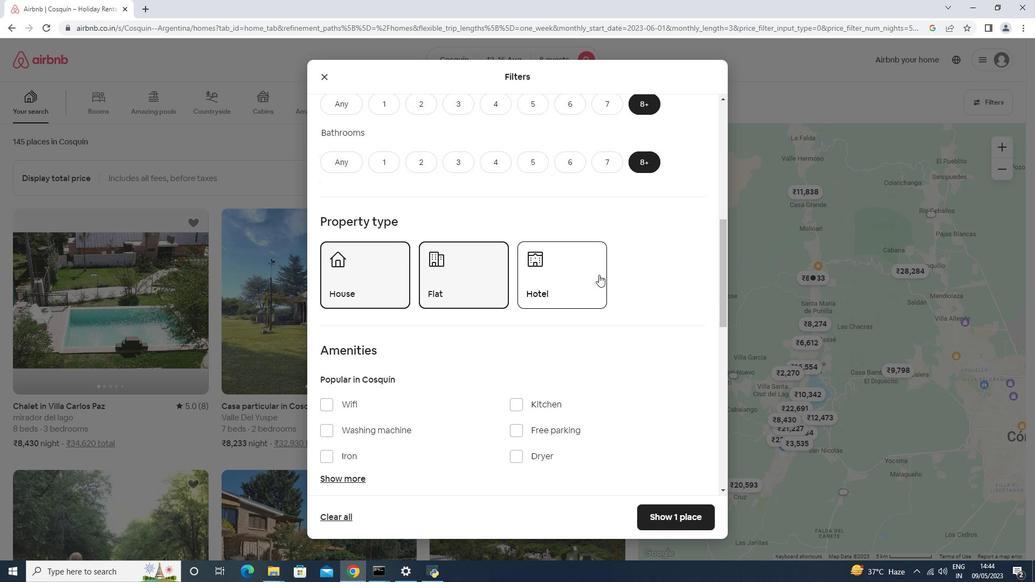 
Action: Mouse moved to (591, 276)
Screenshot: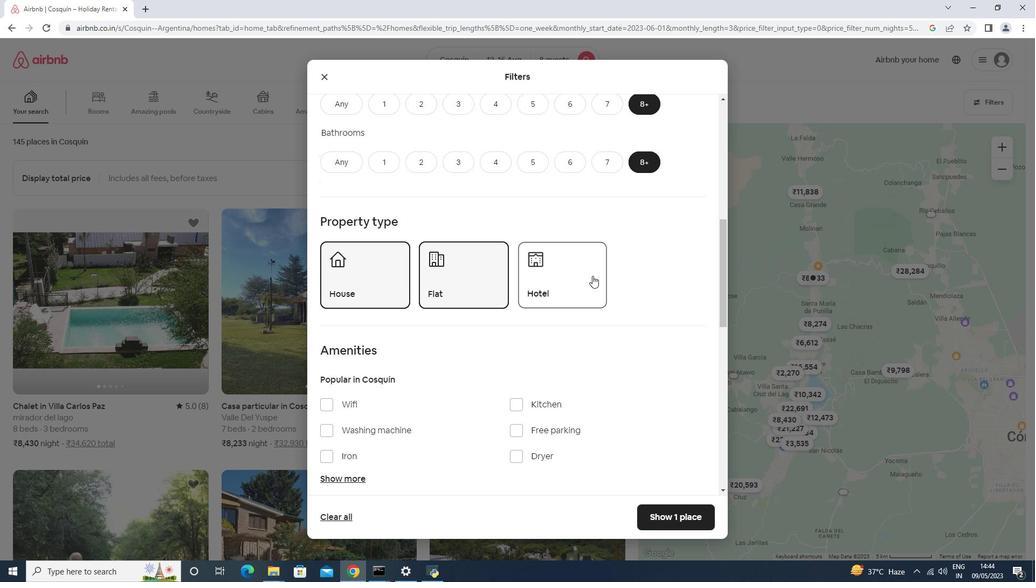 
Action: Mouse scrolled (592, 276) with delta (0, 0)
Screenshot: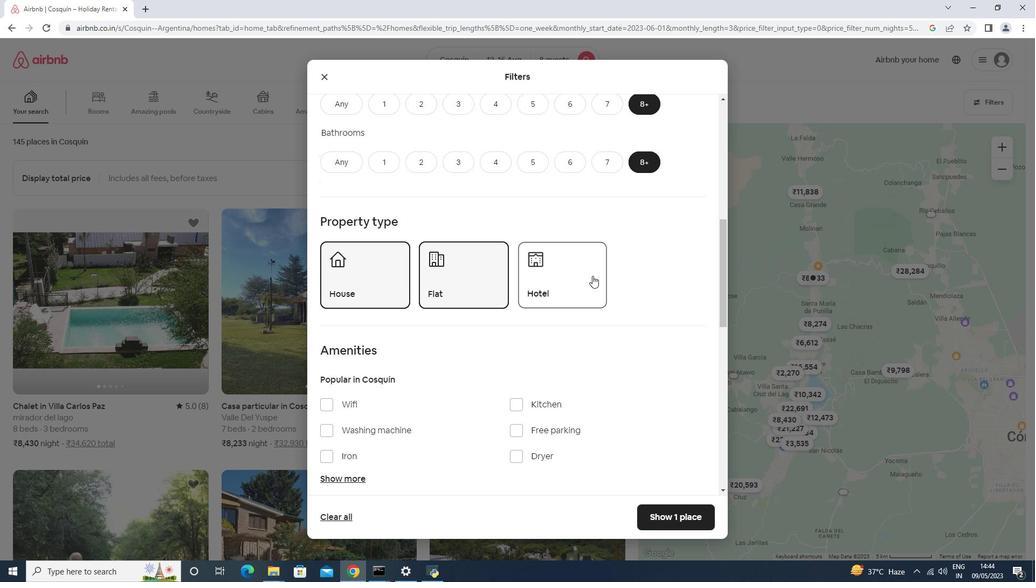 
Action: Mouse scrolled (592, 276) with delta (0, 0)
Screenshot: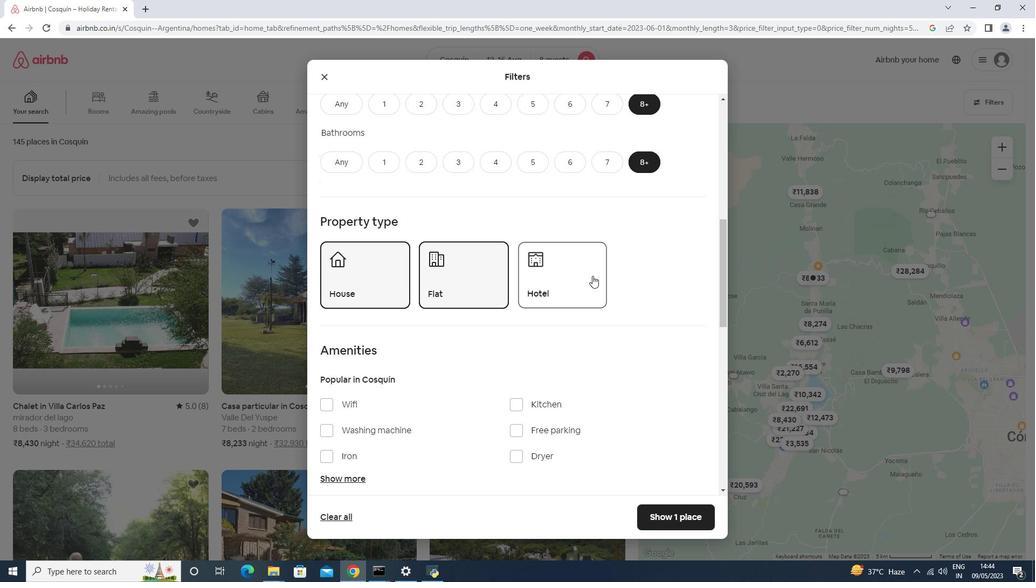 
Action: Mouse scrolled (592, 276) with delta (0, 0)
Screenshot: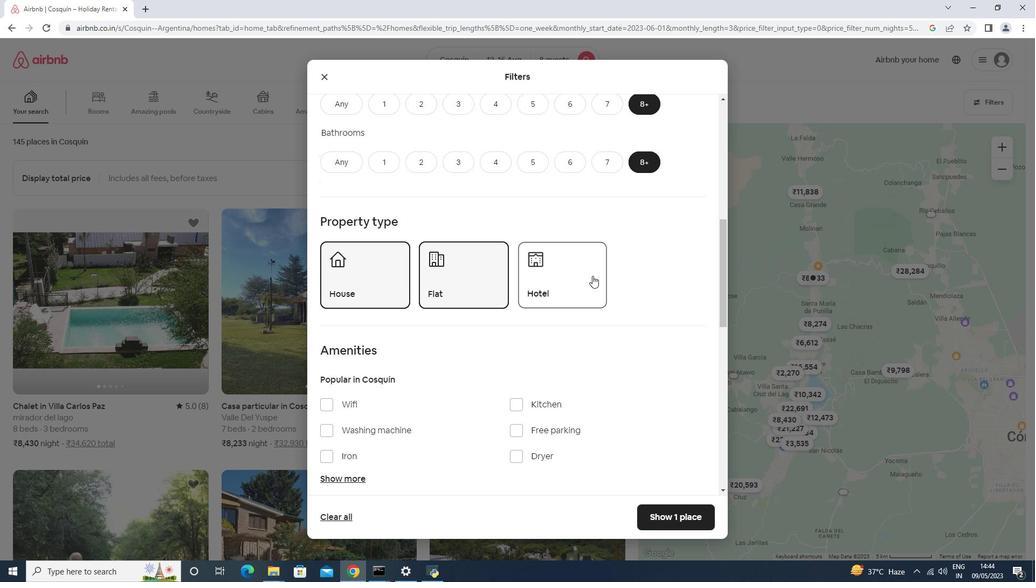 
Action: Mouse scrolled (592, 276) with delta (0, 0)
Screenshot: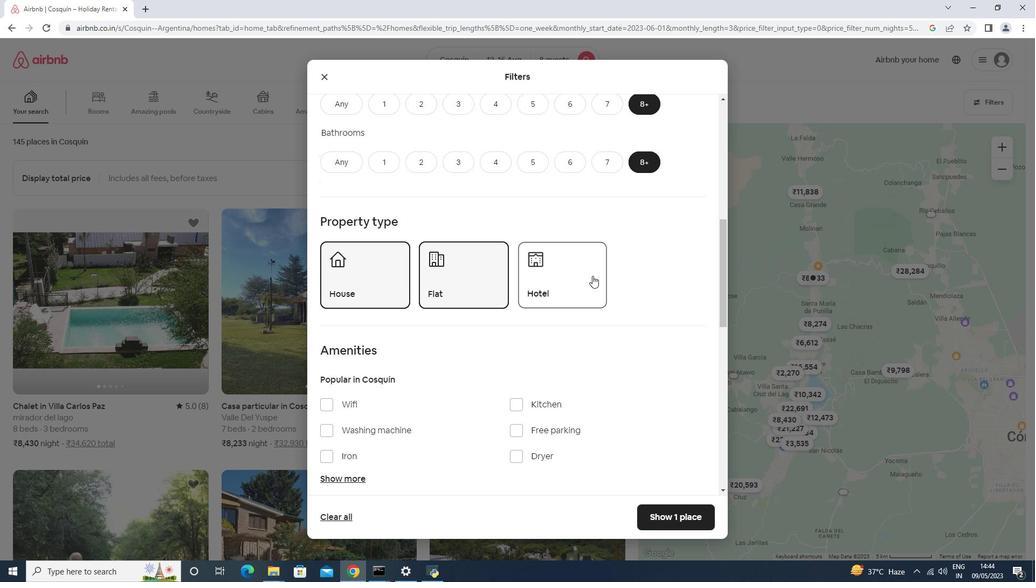 
Action: Mouse moved to (362, 262)
Screenshot: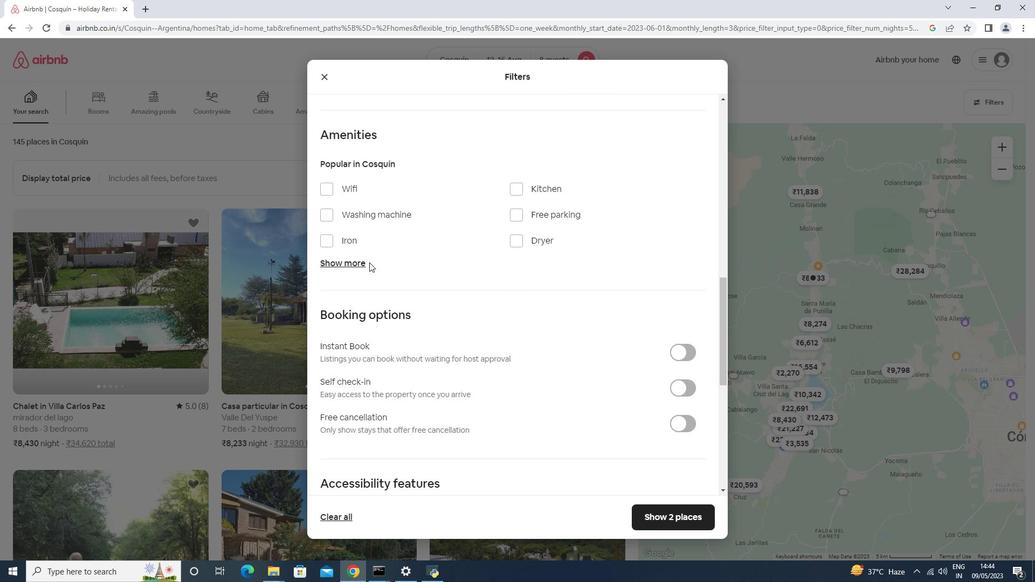 
Action: Mouse pressed left at (362, 262)
Screenshot: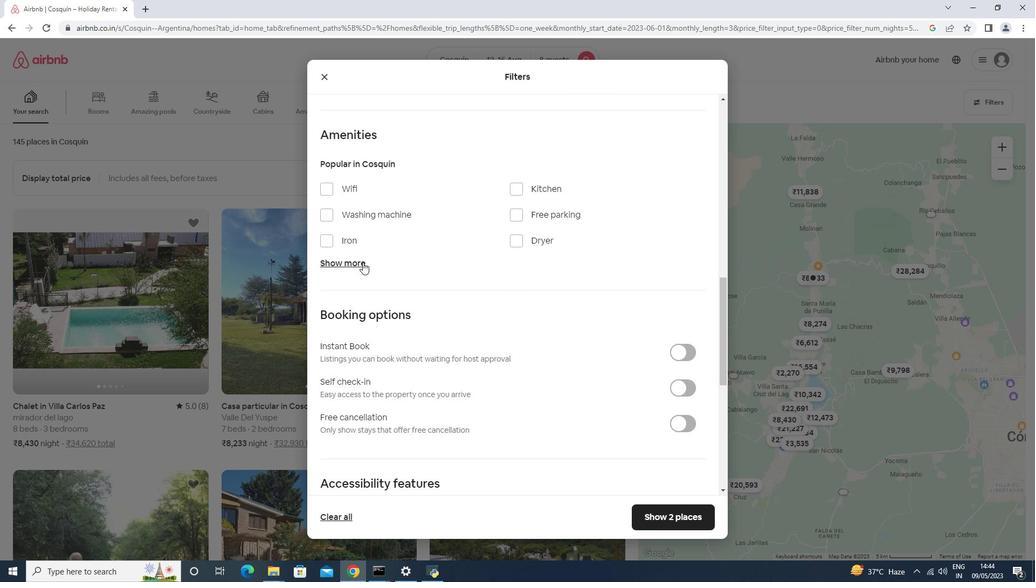 
Action: Mouse moved to (352, 184)
Screenshot: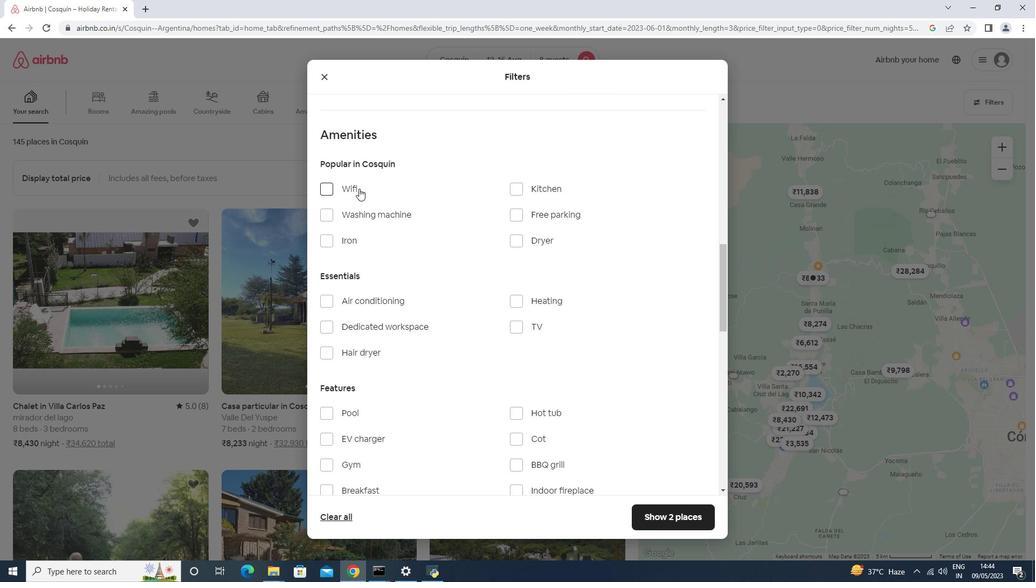
Action: Mouse pressed left at (352, 184)
Screenshot: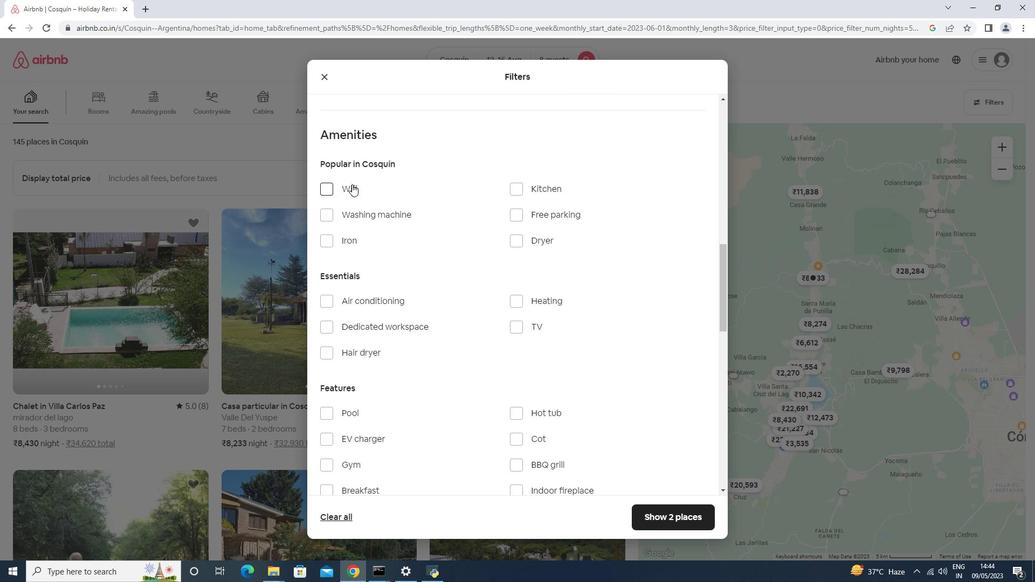 
Action: Mouse moved to (523, 320)
Screenshot: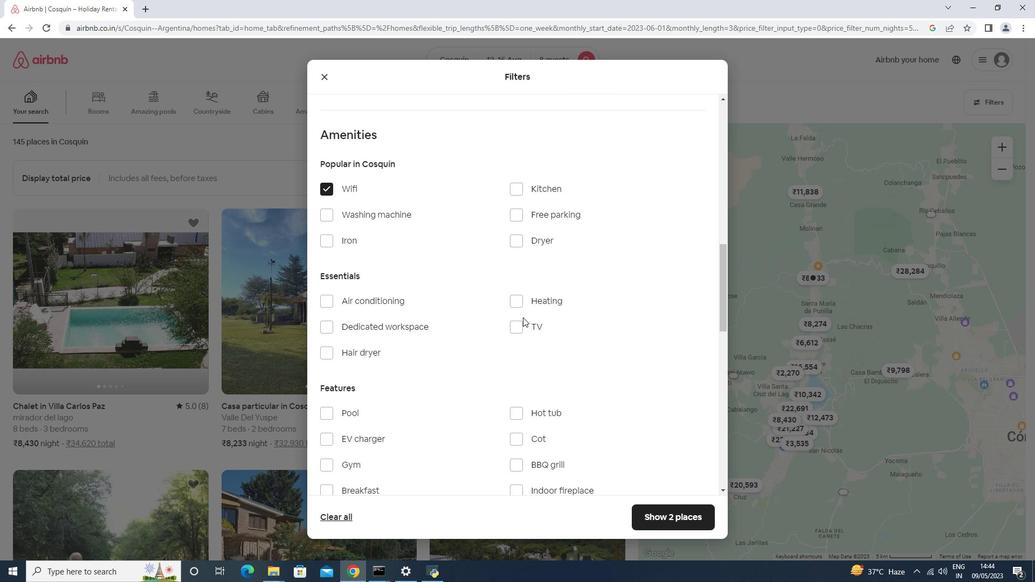 
Action: Mouse pressed left at (523, 320)
Screenshot: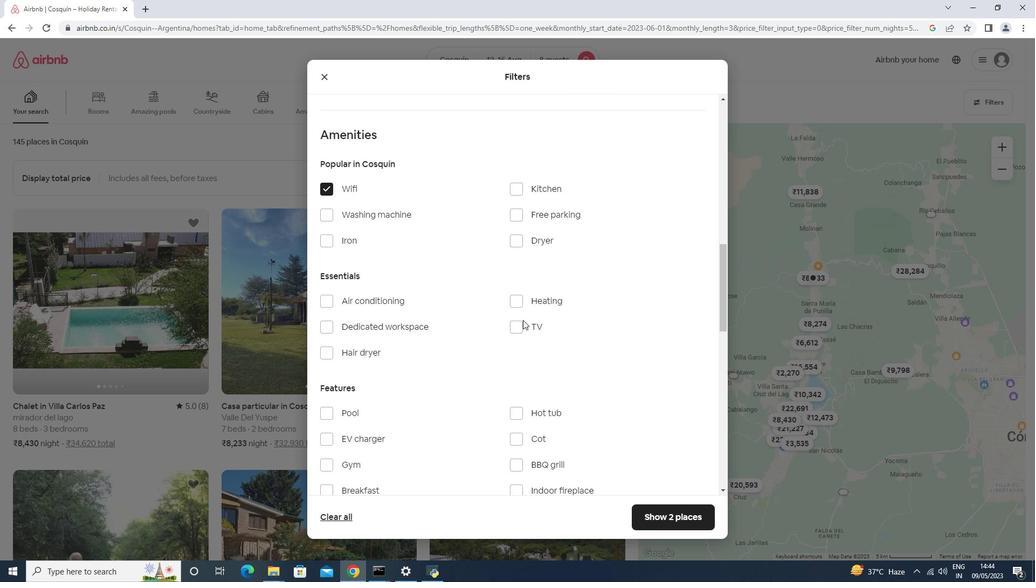 
Action: Mouse moved to (522, 322)
Screenshot: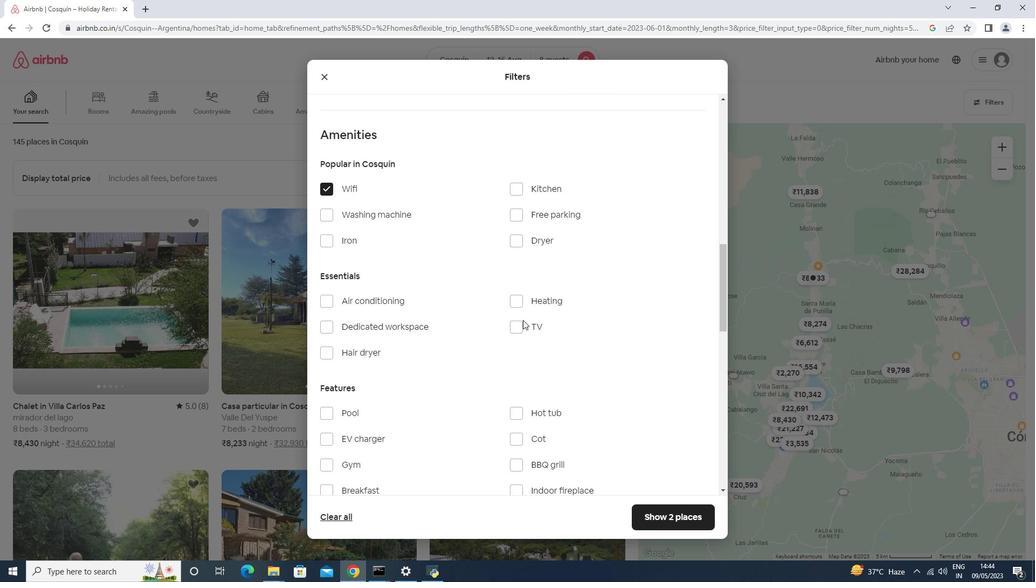 
Action: Mouse pressed left at (522, 322)
Screenshot: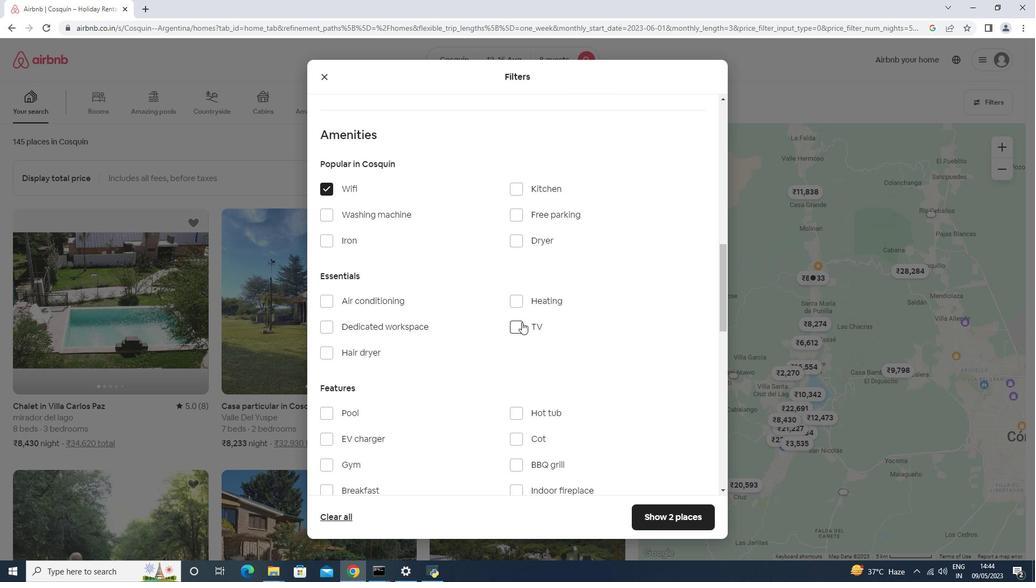 
Action: Mouse moved to (521, 320)
Screenshot: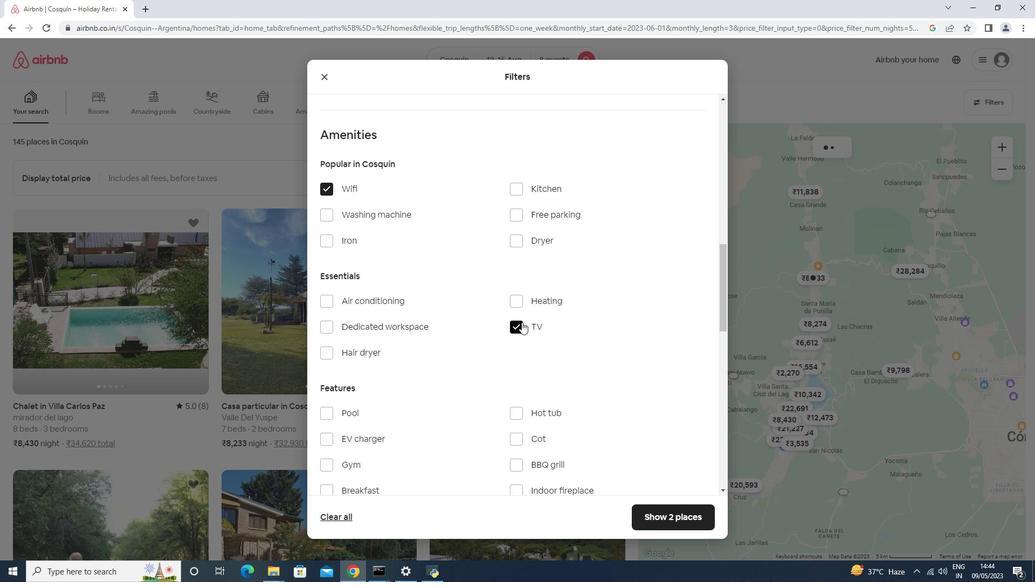 
Action: Mouse scrolled (521, 320) with delta (0, 0)
Screenshot: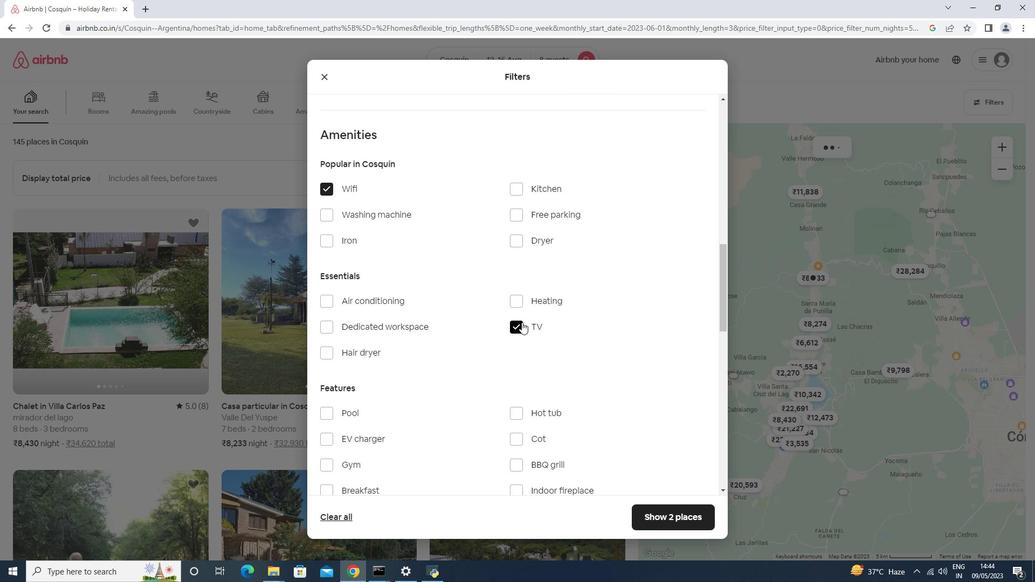 
Action: Mouse scrolled (521, 320) with delta (0, 0)
Screenshot: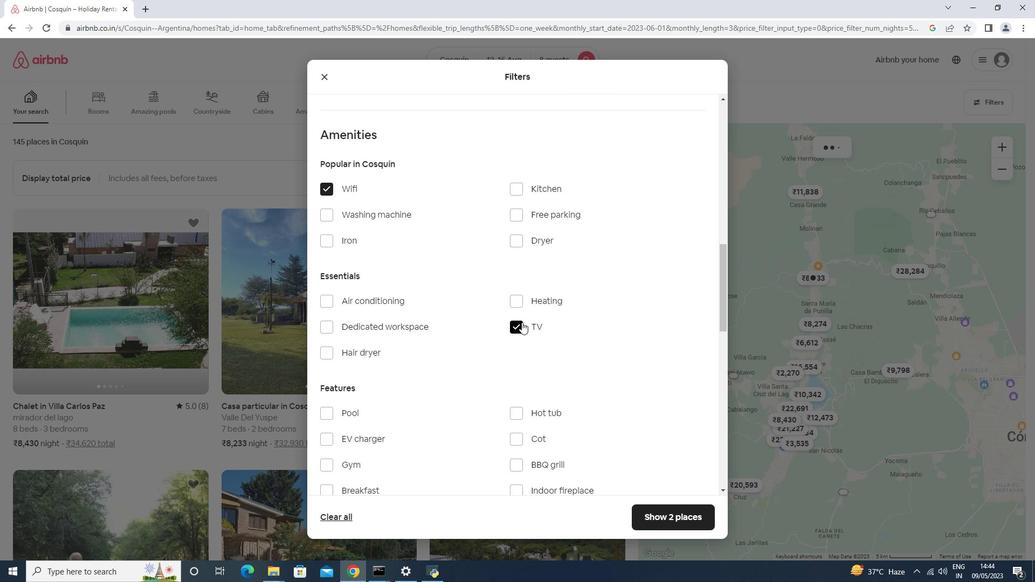 
Action: Mouse scrolled (521, 320) with delta (0, 0)
Screenshot: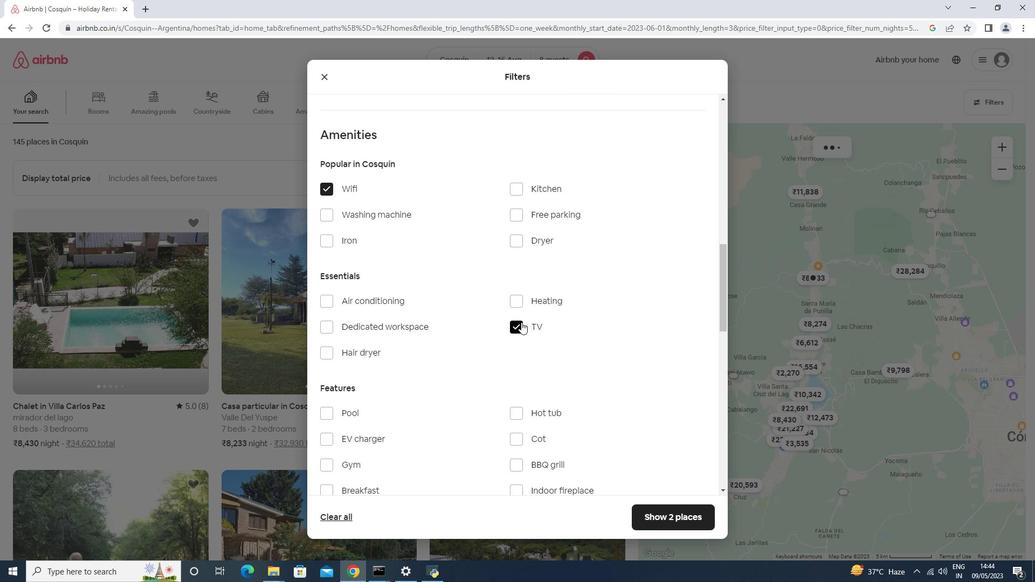 
Action: Mouse scrolled (521, 320) with delta (0, 0)
Screenshot: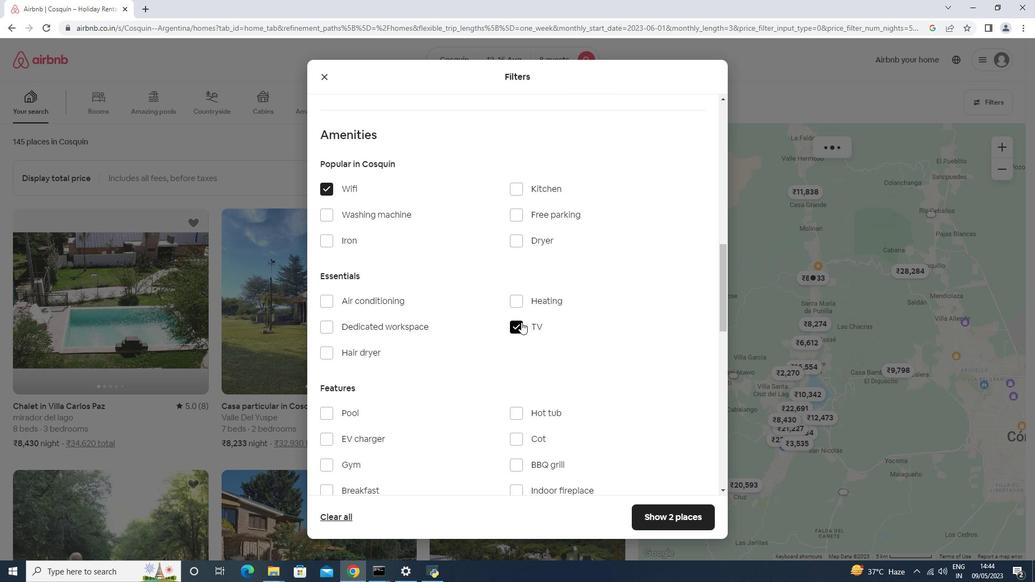 
Action: Mouse moved to (393, 270)
Screenshot: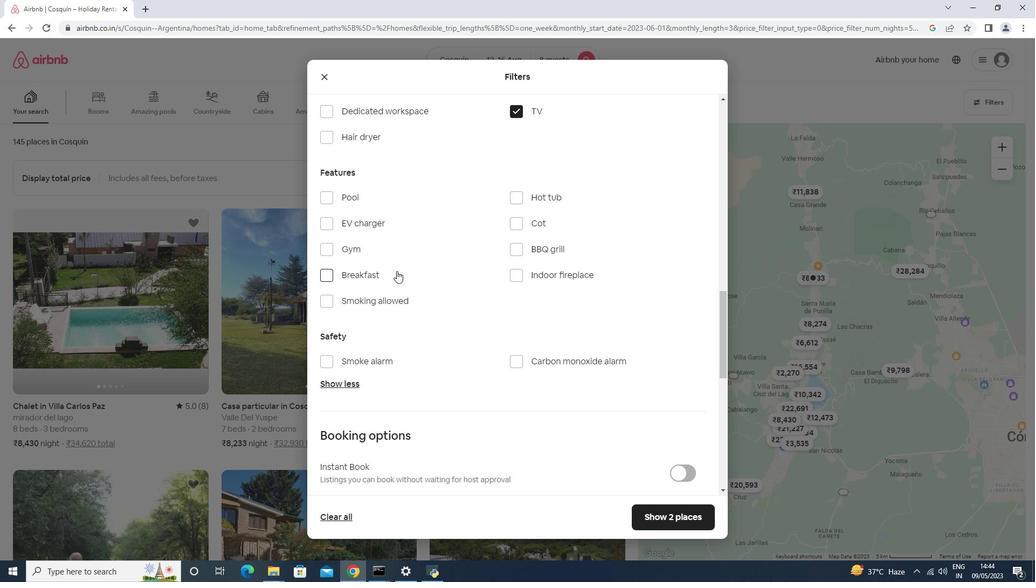 
Action: Mouse pressed left at (393, 270)
Screenshot: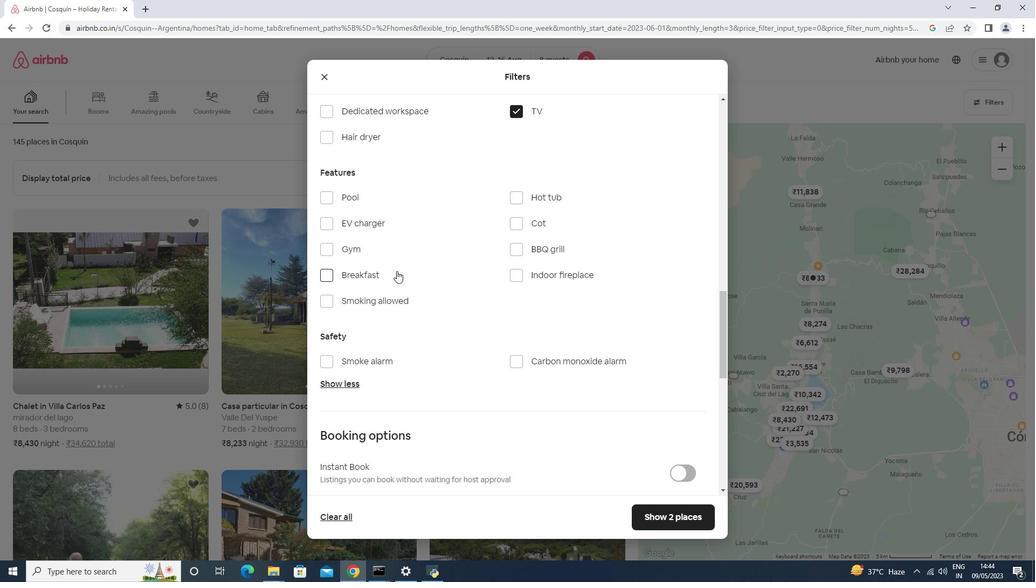 
Action: Mouse moved to (370, 238)
Screenshot: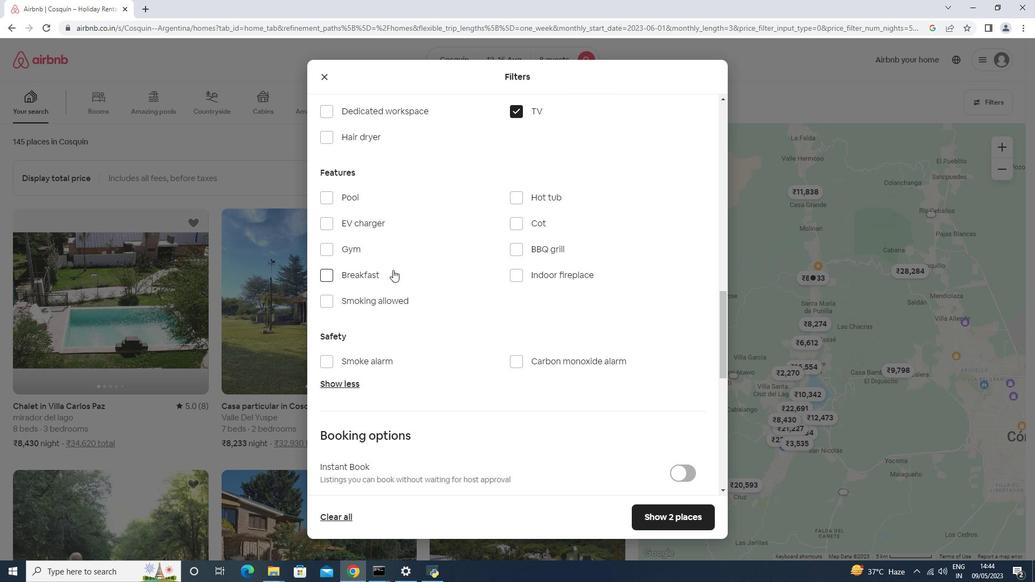 
Action: Mouse pressed left at (370, 238)
Screenshot: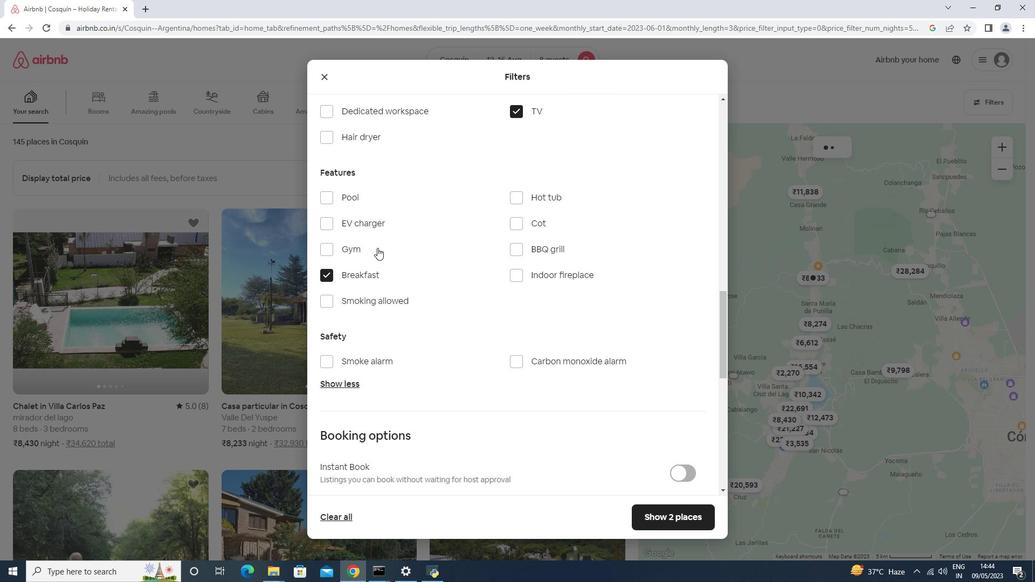 
Action: Mouse moved to (366, 245)
Screenshot: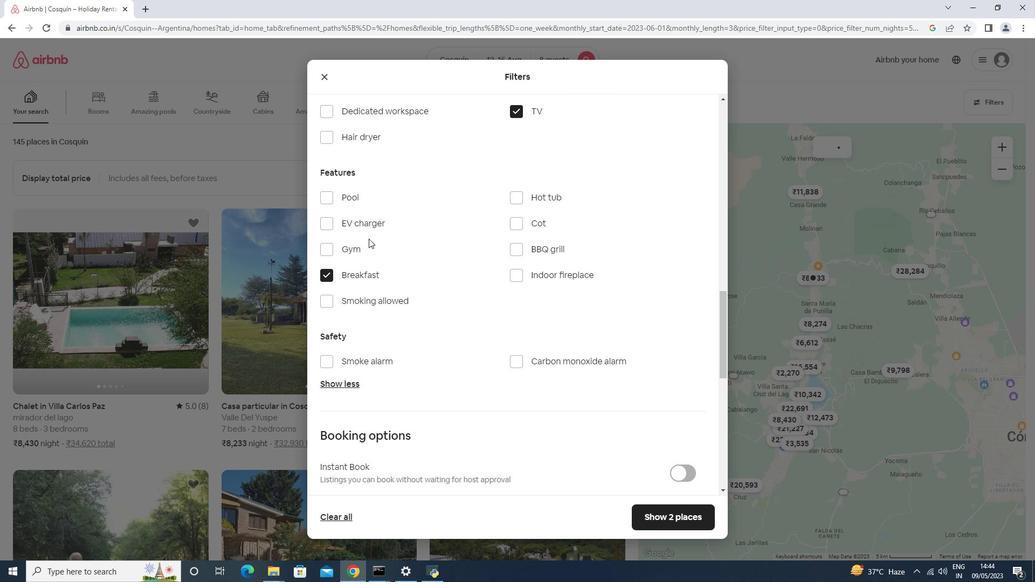 
Action: Mouse pressed left at (366, 245)
Screenshot: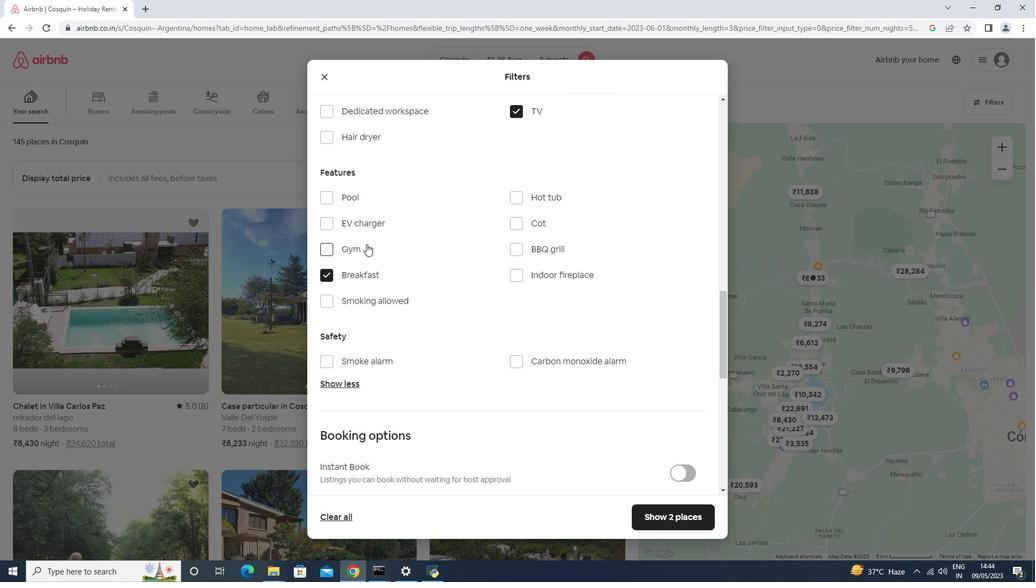 
Action: Mouse moved to (442, 286)
Screenshot: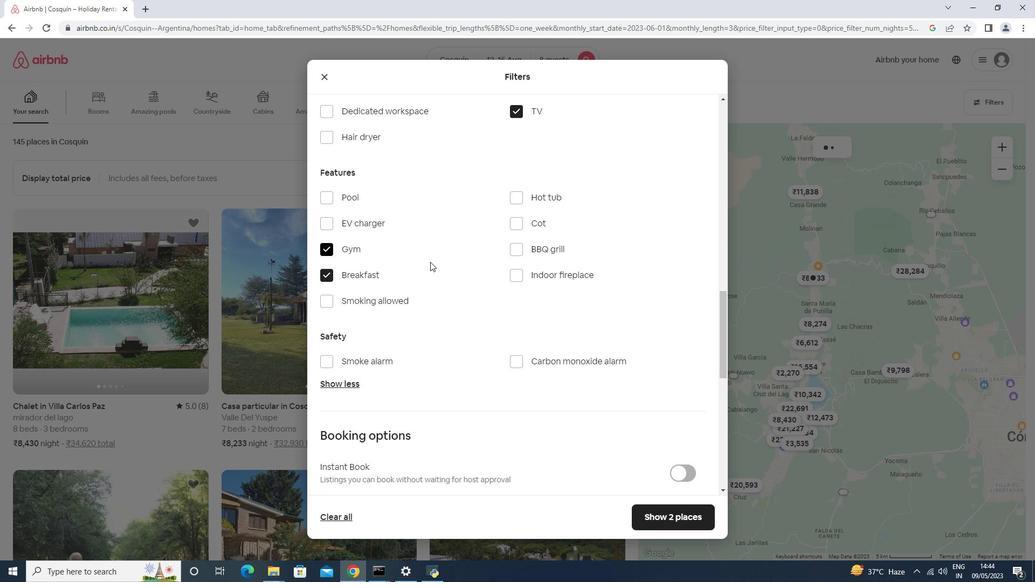 
Action: Mouse scrolled (439, 278) with delta (0, 0)
Screenshot: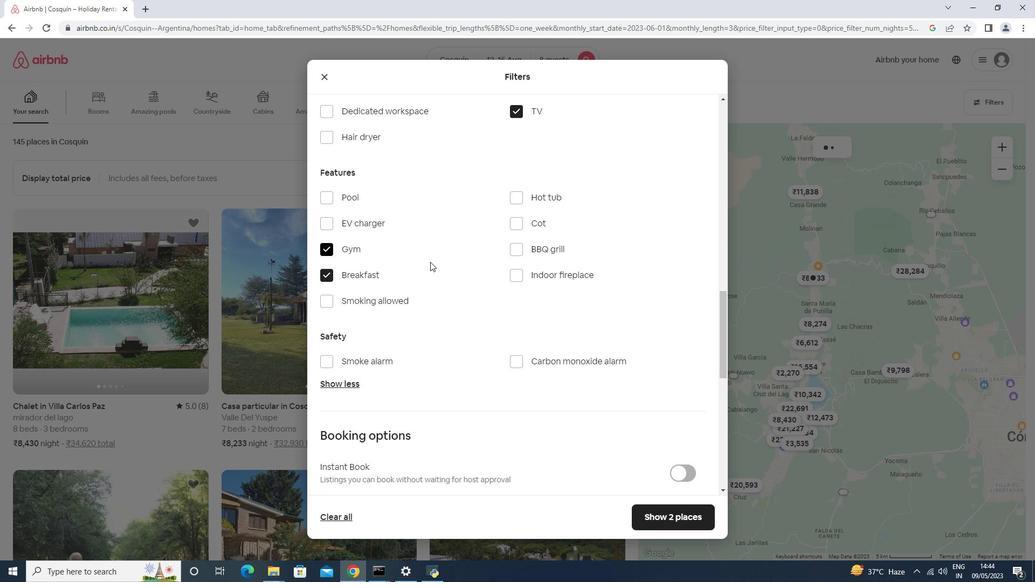 
Action: Mouse scrolled (442, 285) with delta (0, 0)
Screenshot: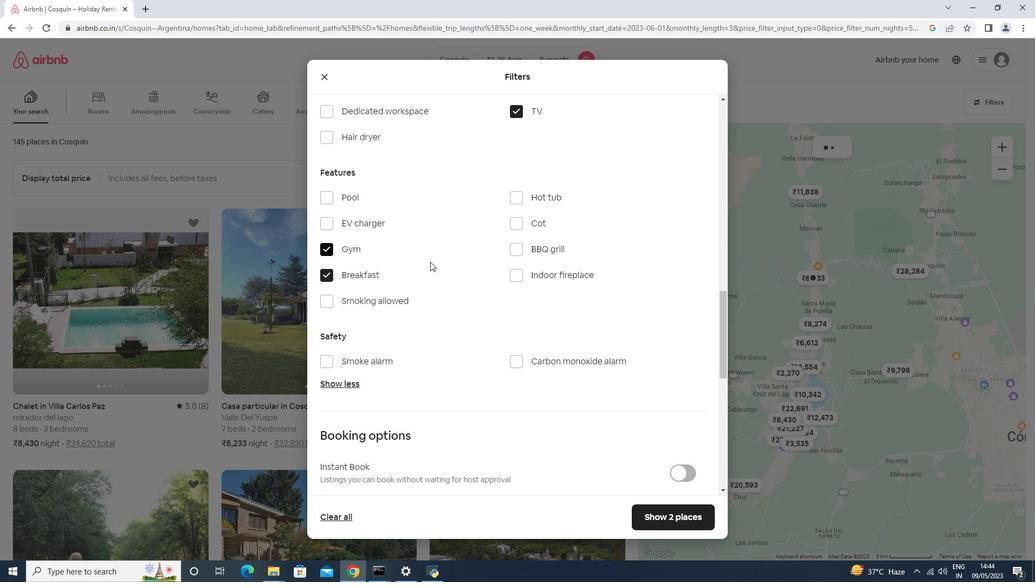 
Action: Mouse scrolled (442, 285) with delta (0, 0)
Screenshot: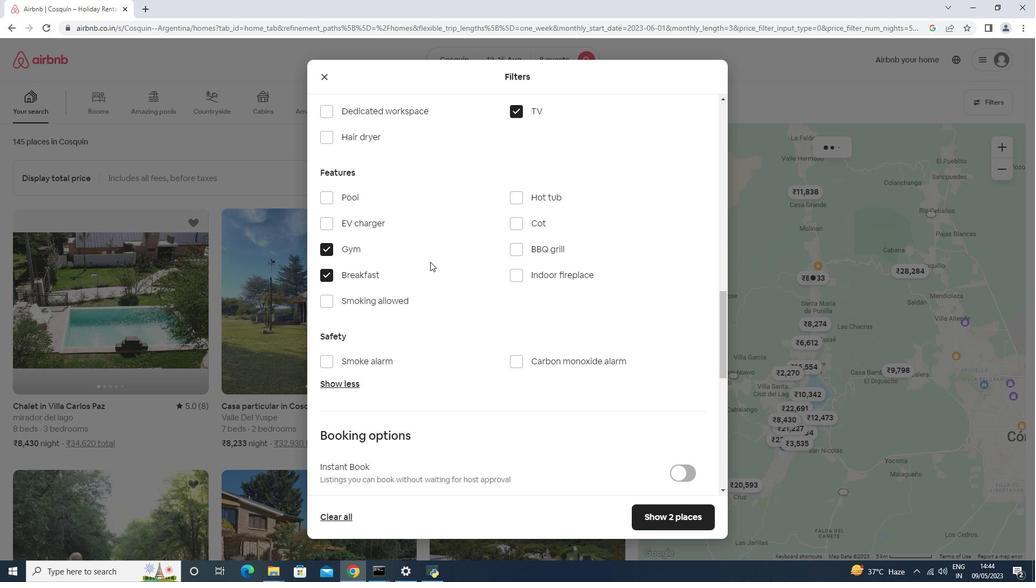 
Action: Mouse scrolled (442, 285) with delta (0, 0)
Screenshot: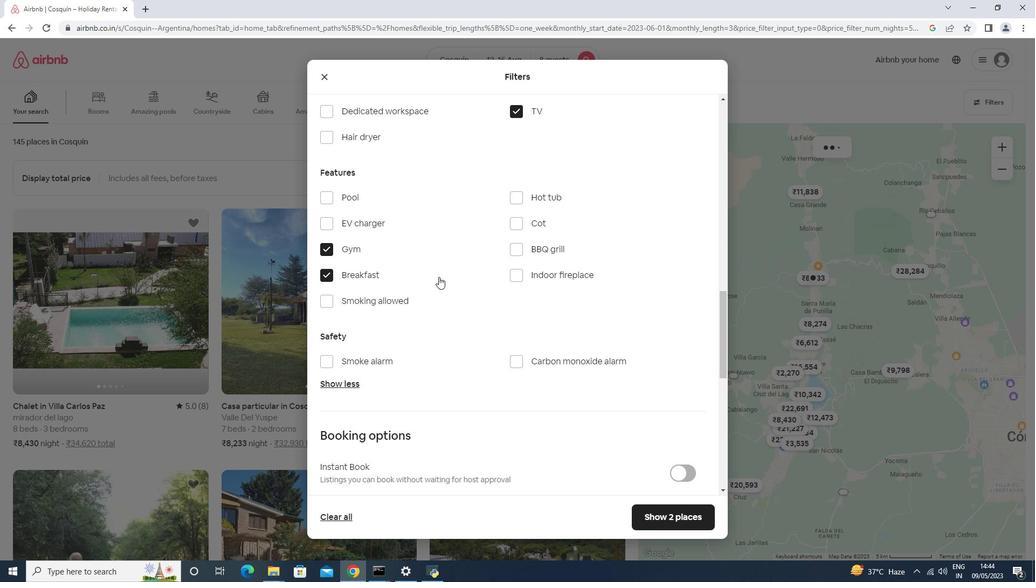 
Action: Mouse moved to (684, 290)
Screenshot: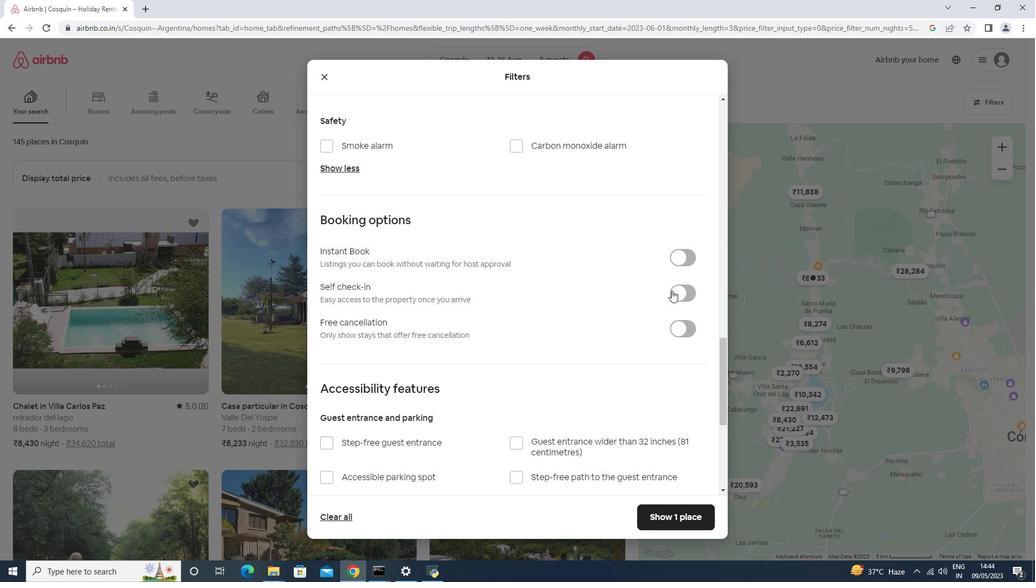 
Action: Mouse pressed left at (684, 290)
Screenshot: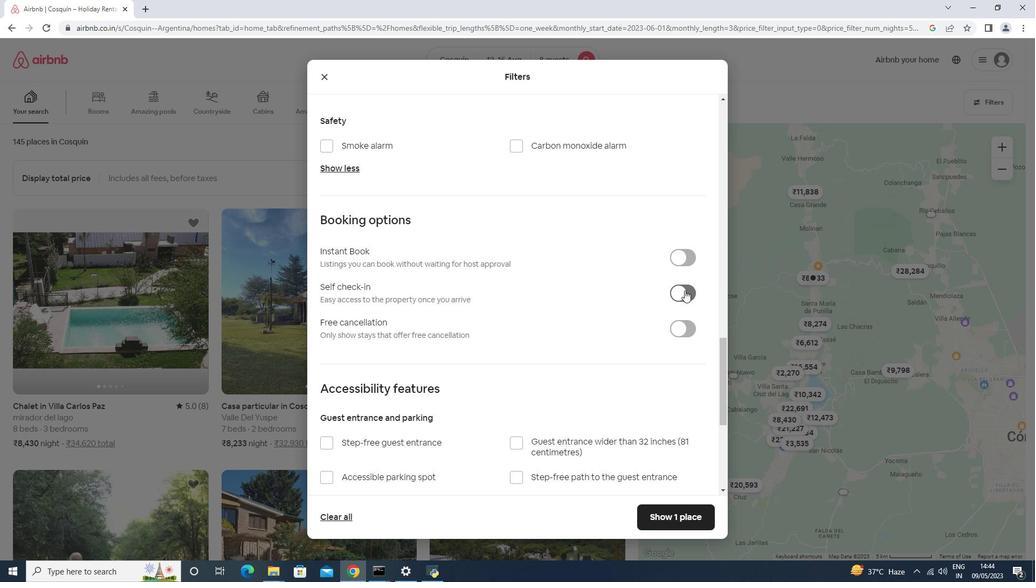 
Action: Mouse scrolled (684, 290) with delta (0, 0)
Screenshot: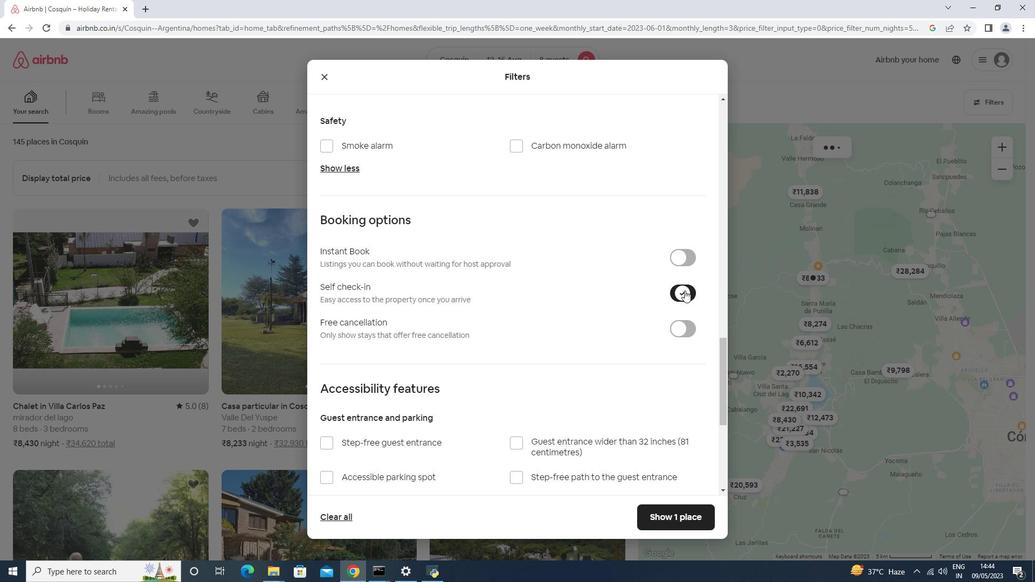 
Action: Mouse scrolled (684, 290) with delta (0, 0)
Screenshot: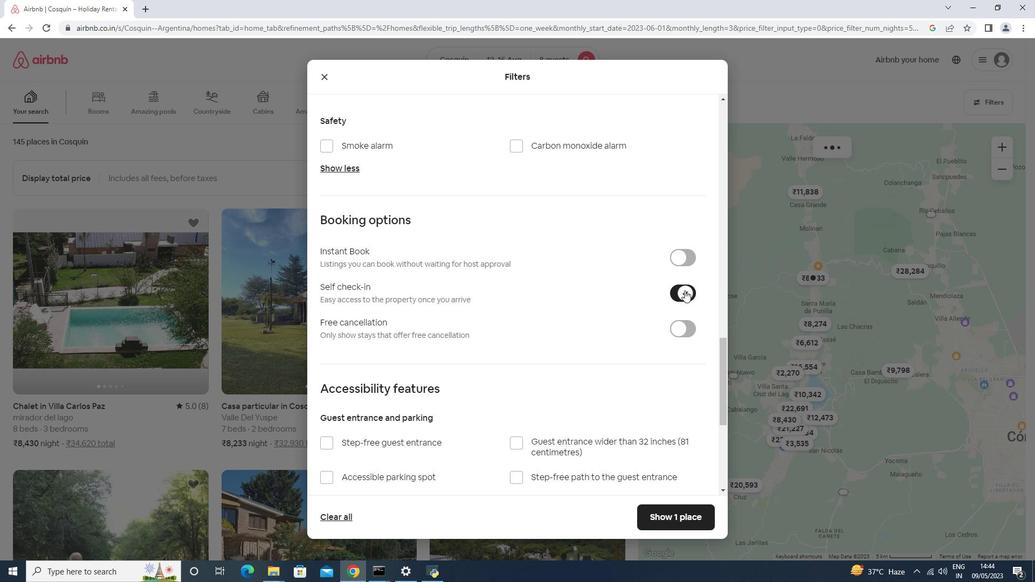
Action: Mouse scrolled (684, 290) with delta (0, 0)
Screenshot: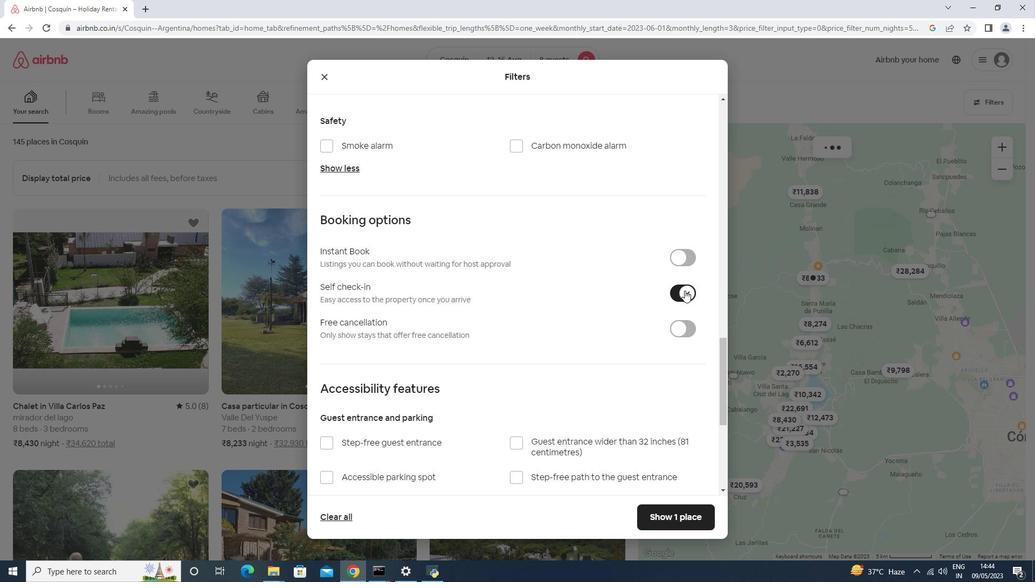 
Action: Mouse scrolled (684, 290) with delta (0, 0)
Screenshot: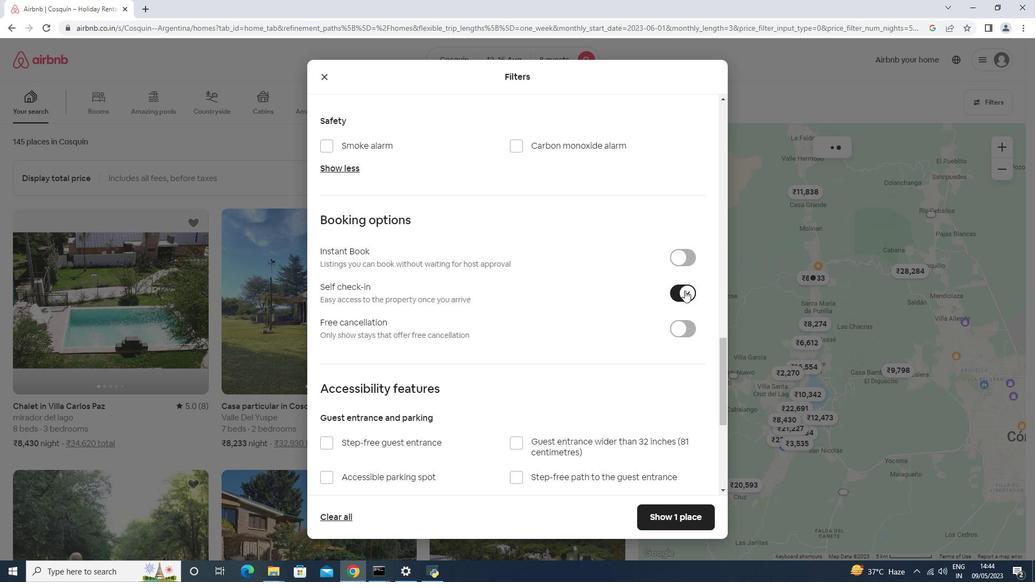 
Action: Mouse scrolled (684, 290) with delta (0, 0)
Screenshot: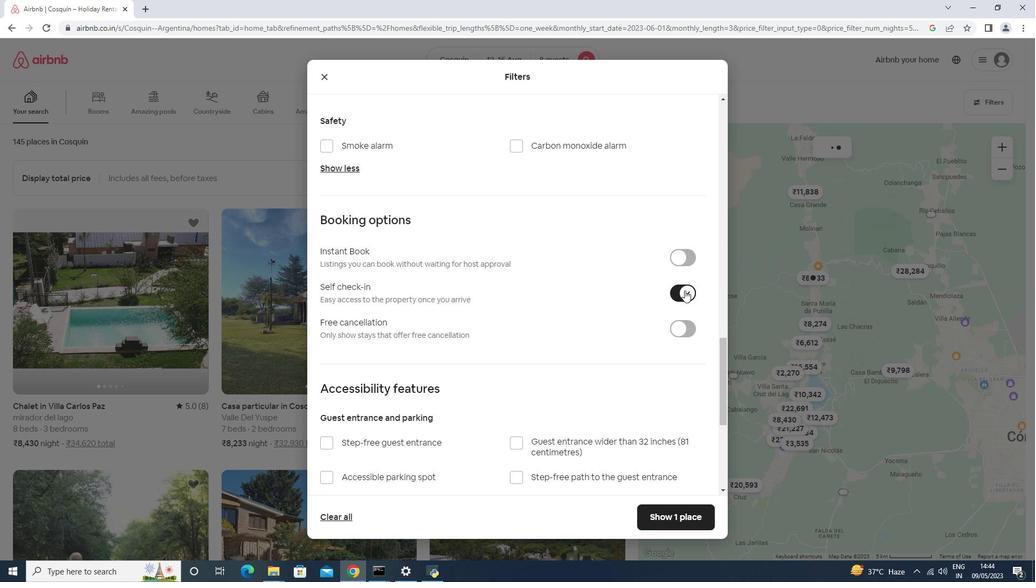 
Action: Mouse scrolled (684, 290) with delta (0, 0)
Screenshot: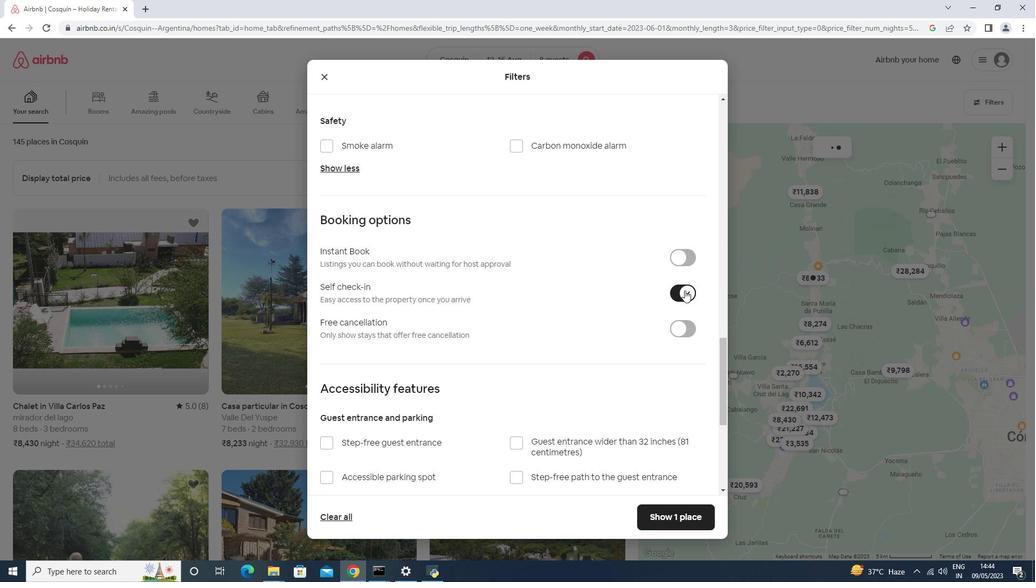 
Action: Mouse scrolled (684, 290) with delta (0, 0)
Screenshot: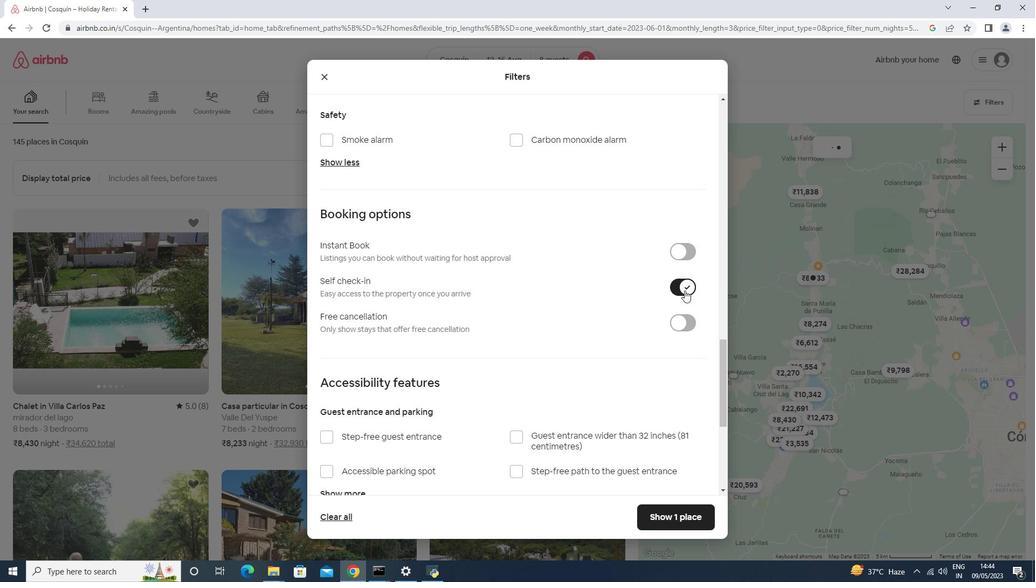
Action: Mouse moved to (680, 295)
Screenshot: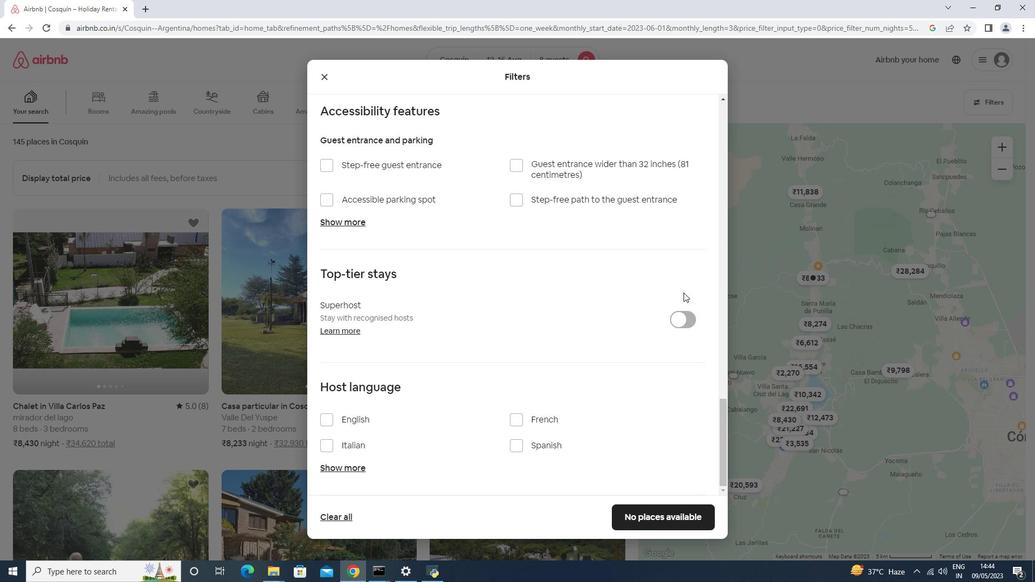 
Action: Mouse scrolled (681, 293) with delta (0, 0)
Screenshot: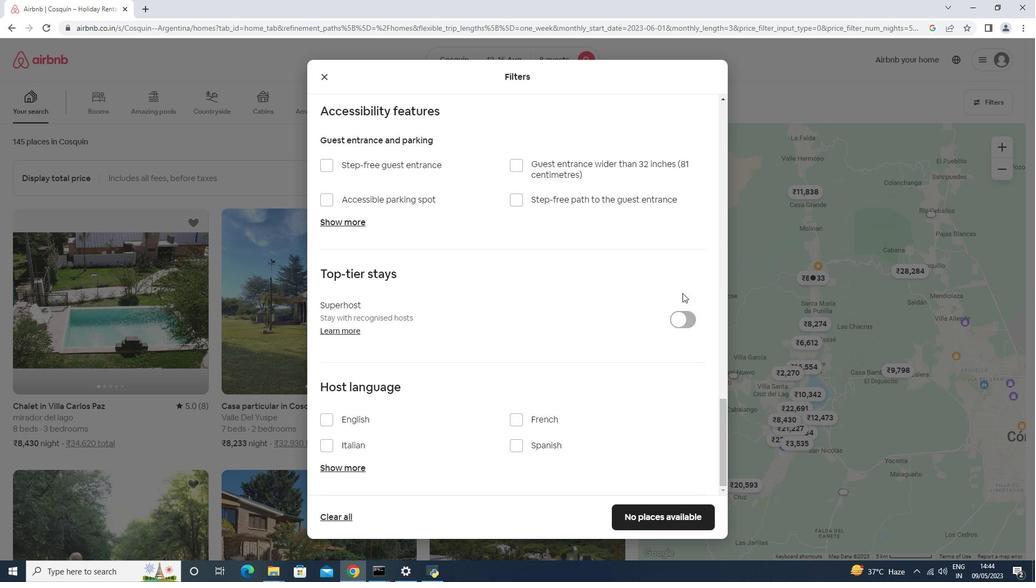 
Action: Mouse moved to (679, 296)
Screenshot: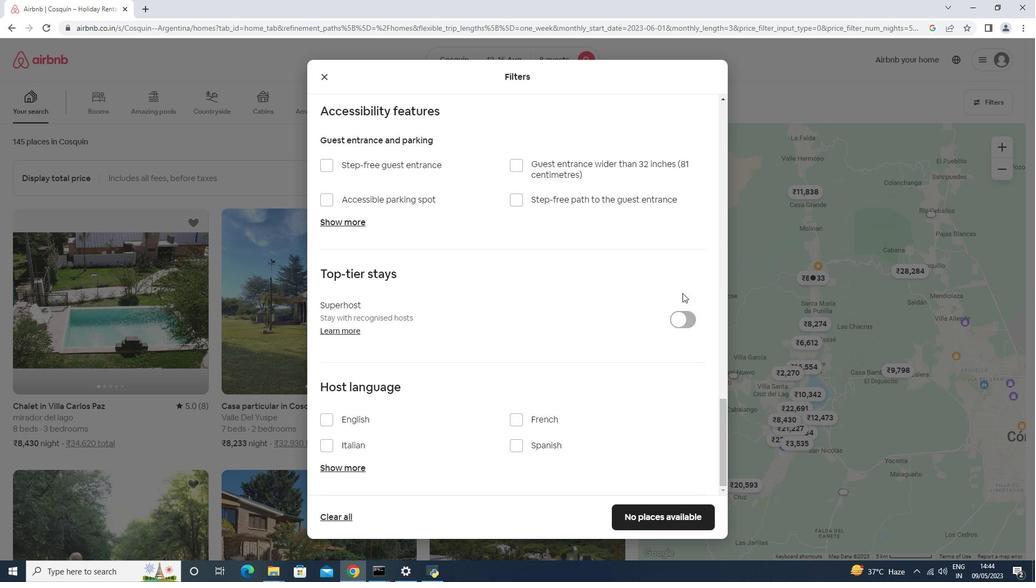 
Action: Mouse scrolled (679, 295) with delta (0, 0)
Screenshot: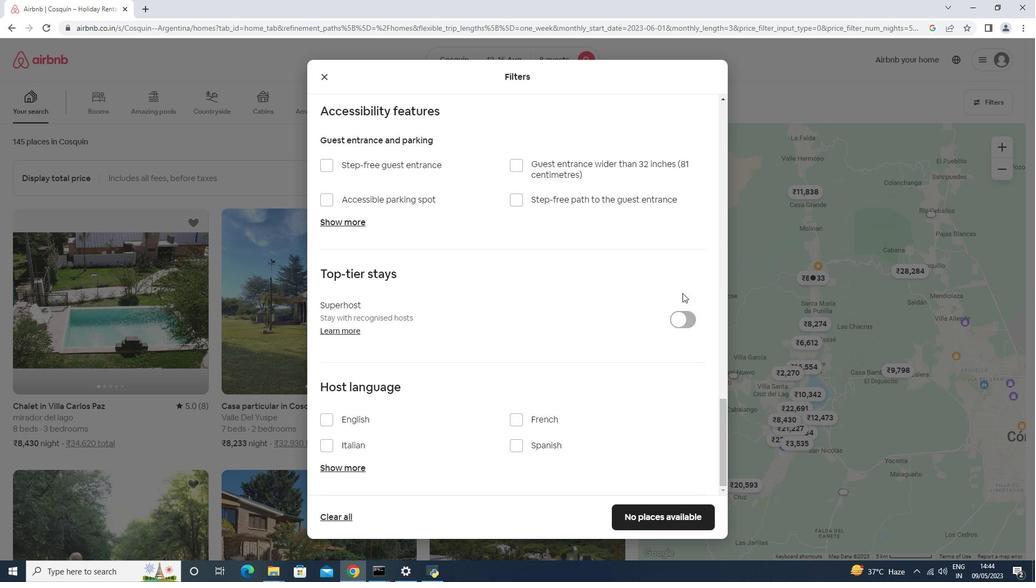 
Action: Mouse moved to (678, 296)
Screenshot: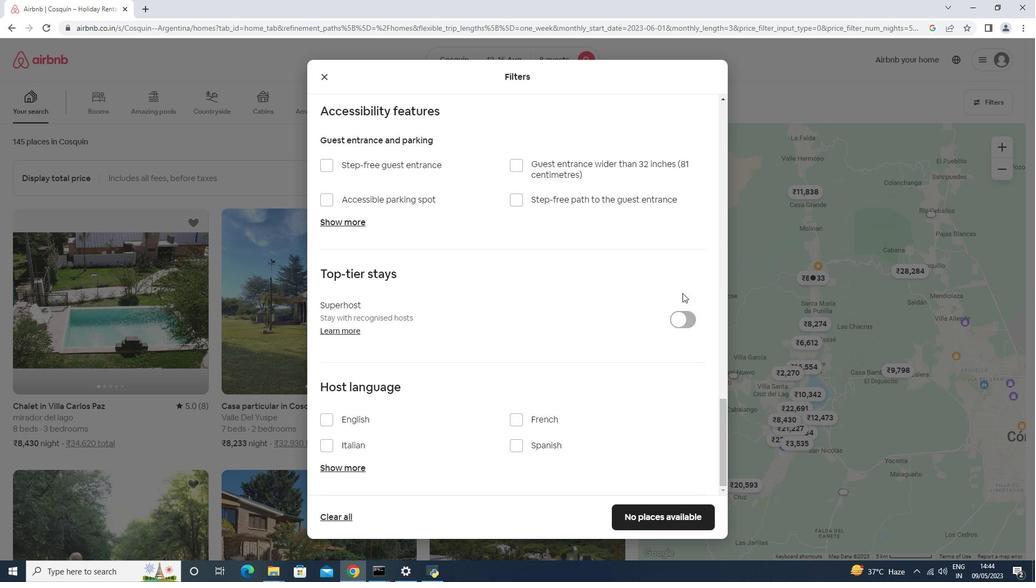 
Action: Mouse scrolled (679, 295) with delta (0, 0)
Screenshot: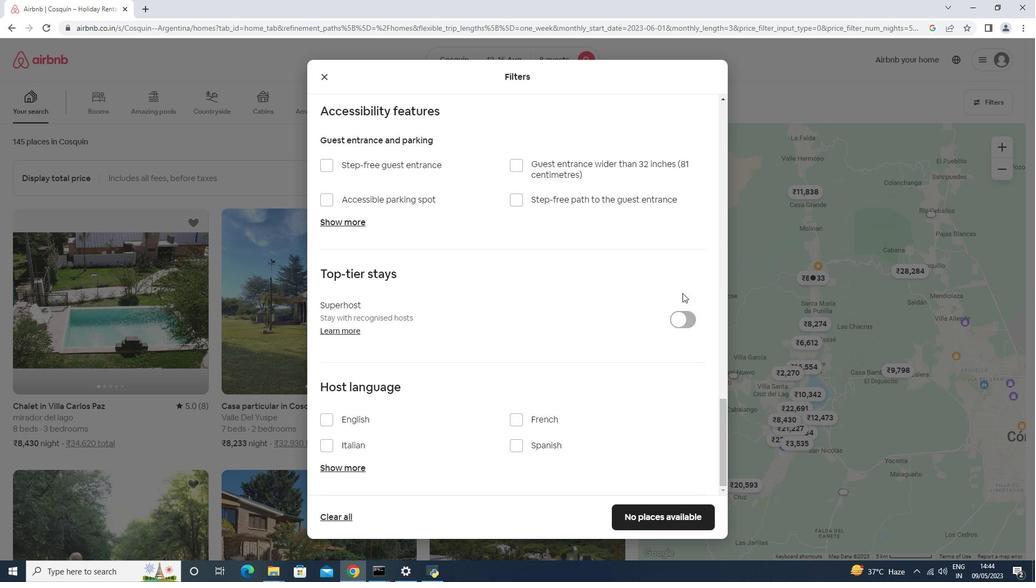 
Action: Mouse moved to (628, 327)
Screenshot: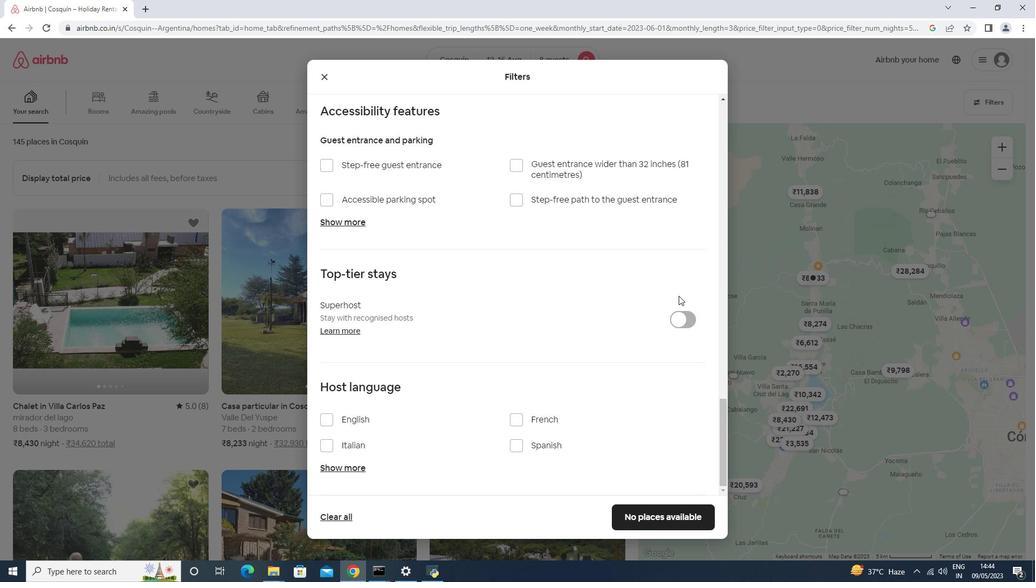 
Action: Mouse scrolled (677, 296) with delta (0, 0)
Screenshot: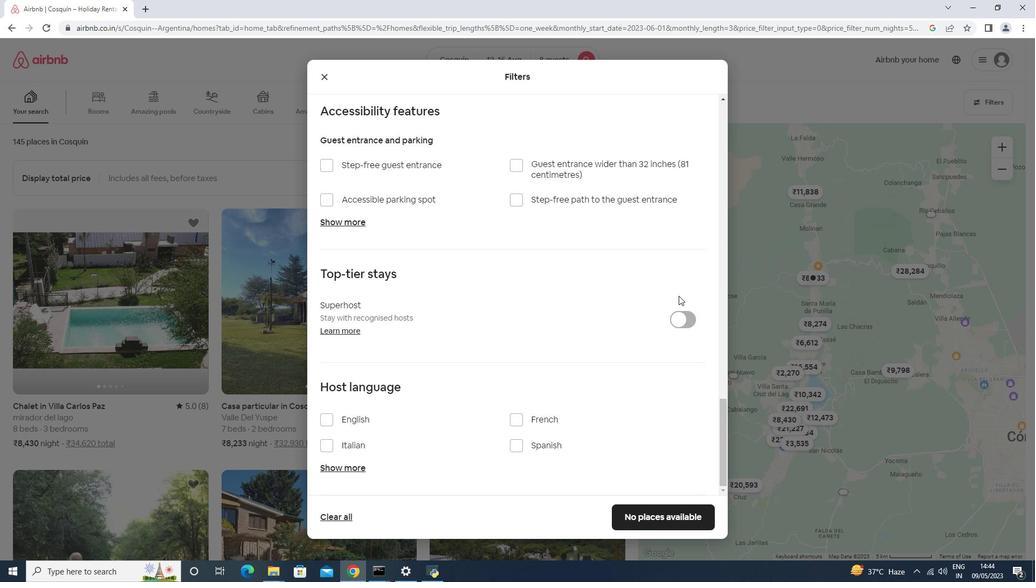 
Action: Mouse moved to (579, 342)
Screenshot: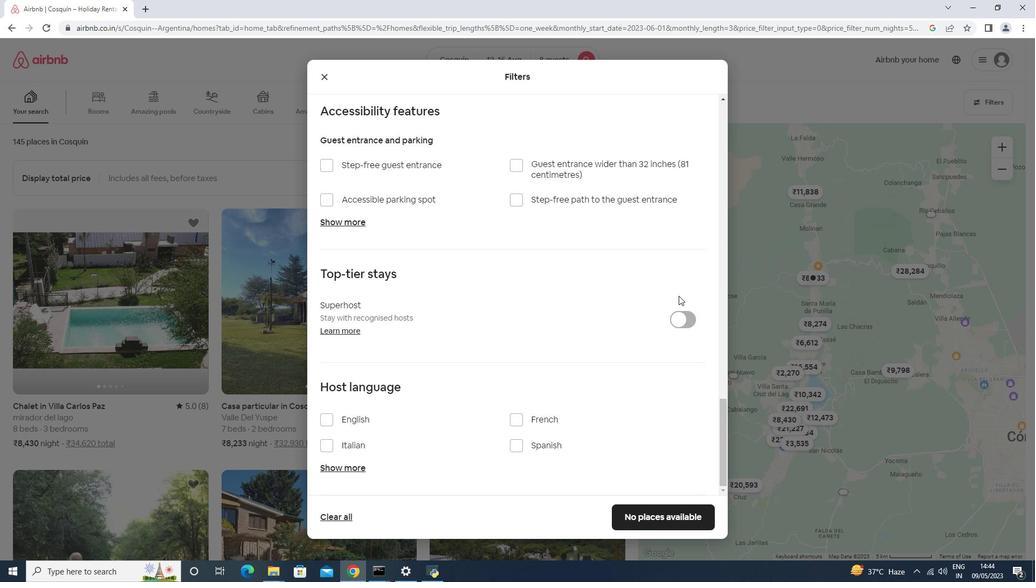 
Action: Mouse scrolled (676, 297) with delta (0, 0)
Screenshot: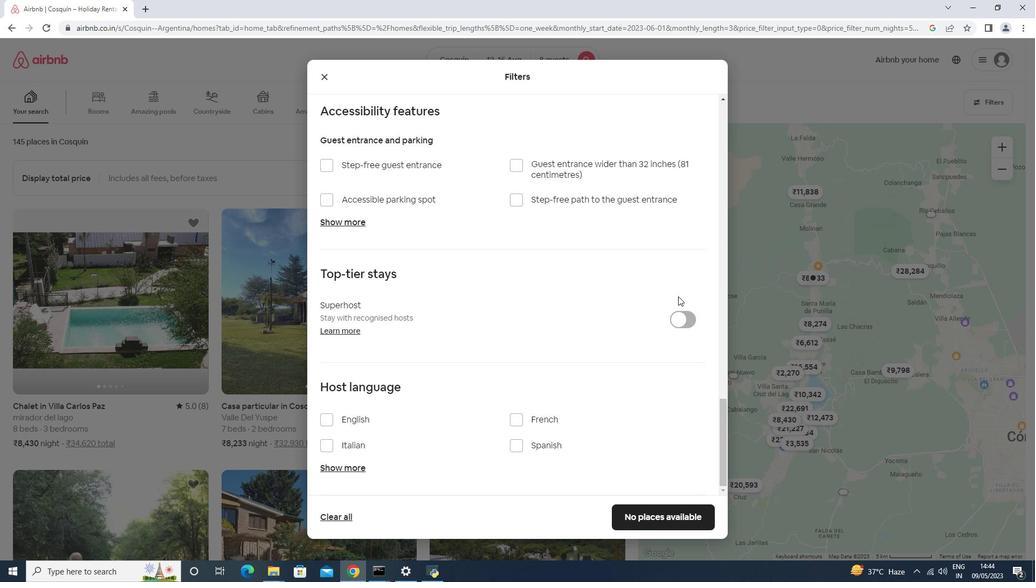
Action: Mouse moved to (369, 415)
Screenshot: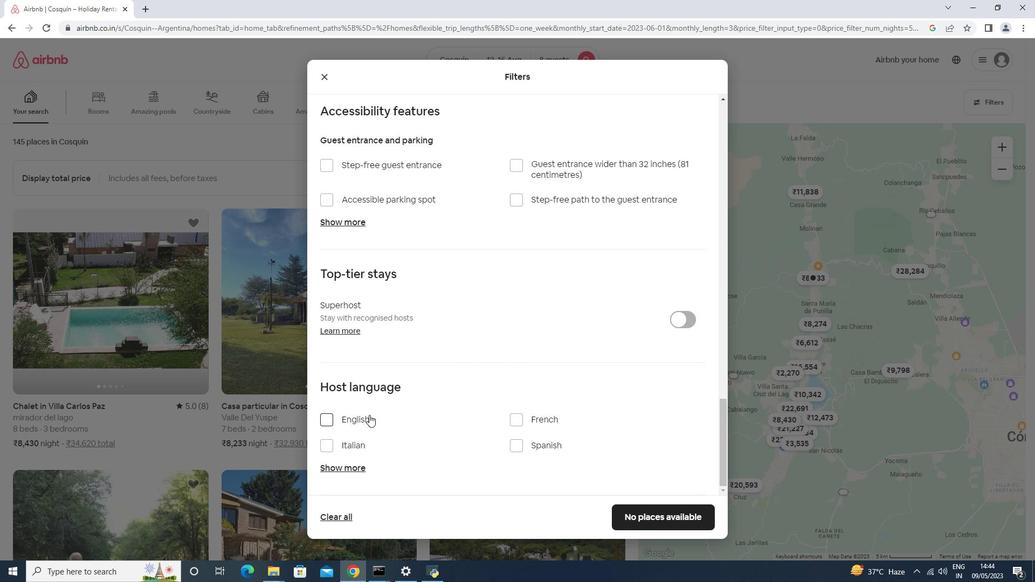 
Action: Mouse pressed left at (369, 415)
Screenshot: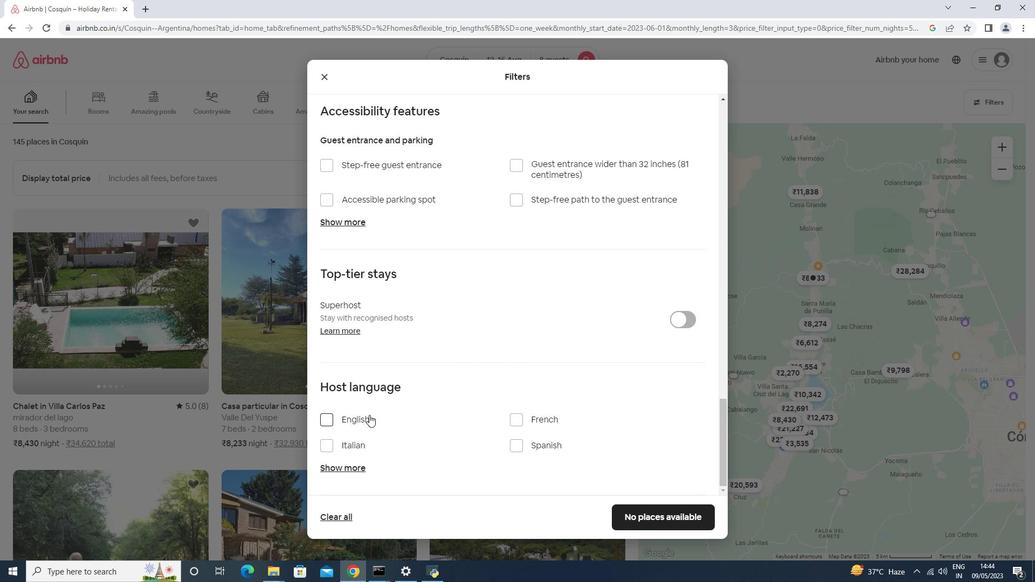 
Action: Mouse moved to (622, 510)
Screenshot: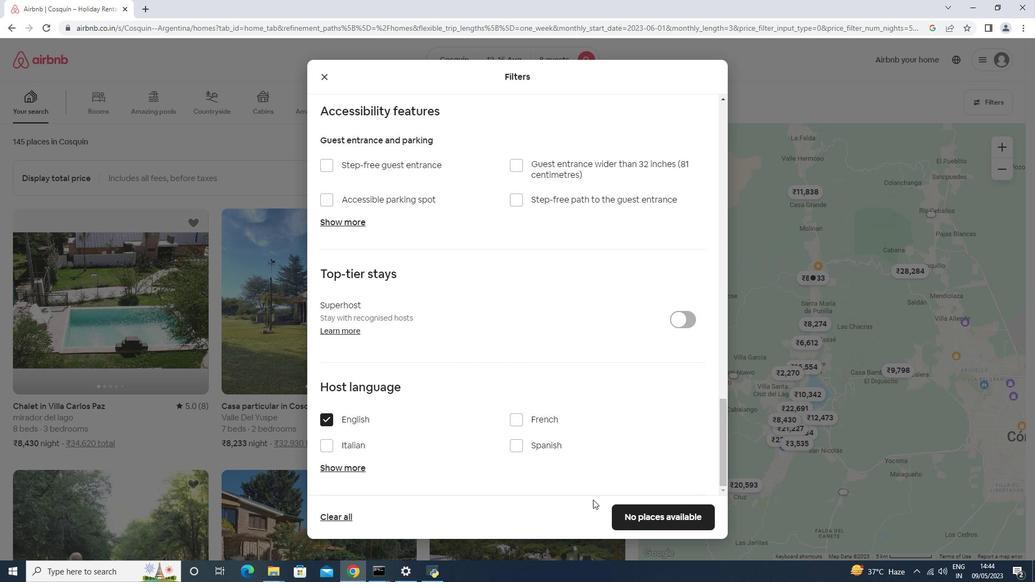 
Action: Mouse pressed left at (622, 510)
Screenshot: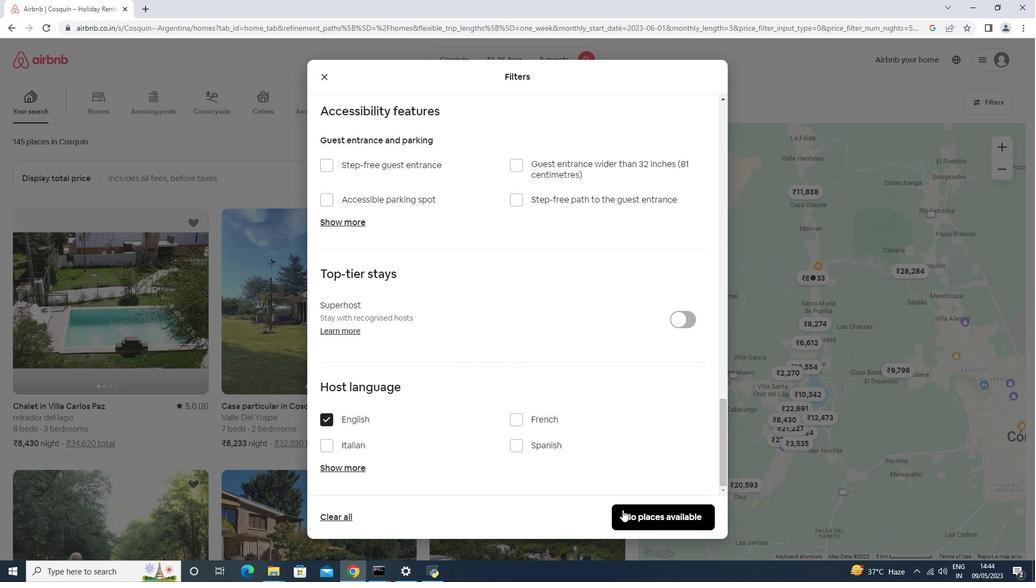 
